 Task: Check the percentage active listings of electric range in the last 1 year.
Action: Mouse moved to (1141, 279)
Screenshot: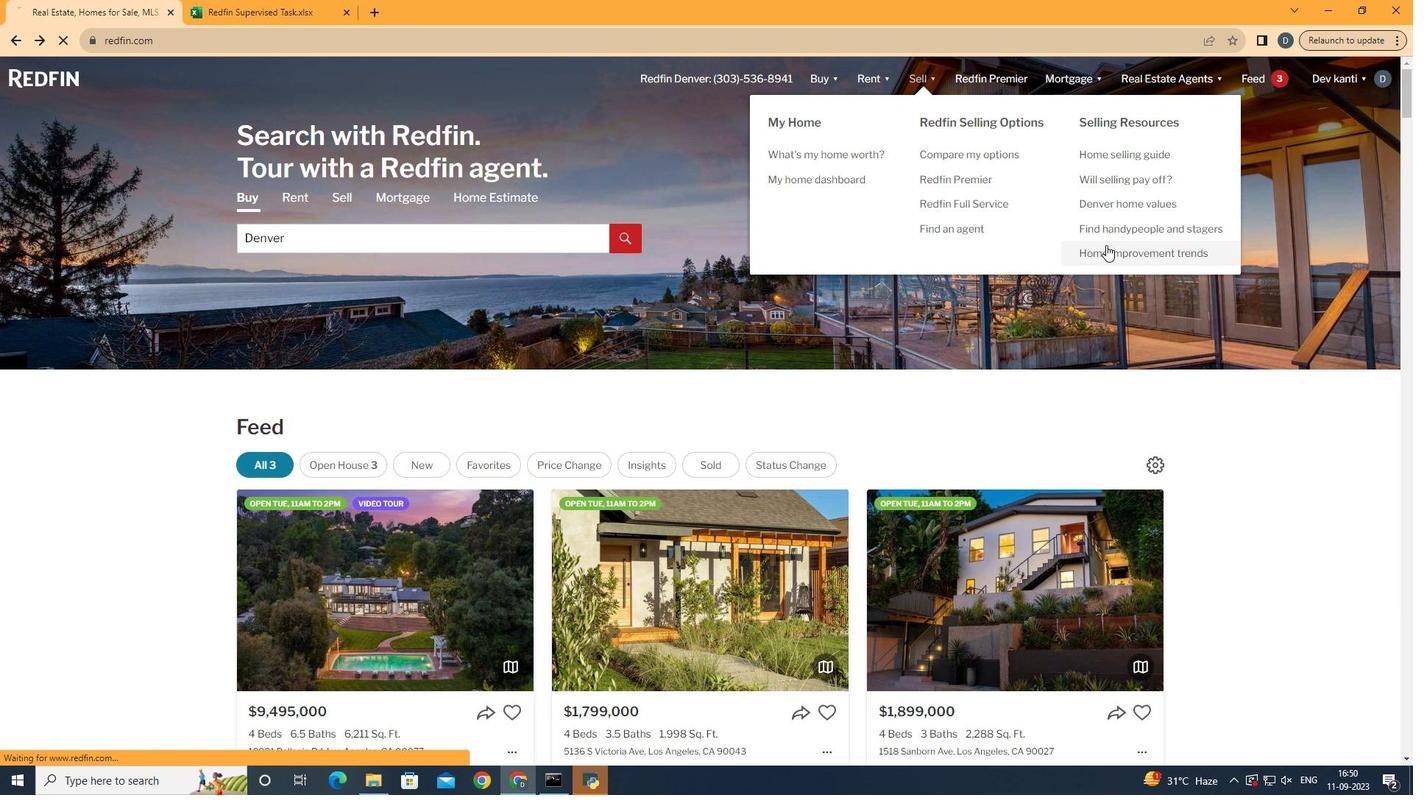 
Action: Mouse pressed left at (1141, 279)
Screenshot: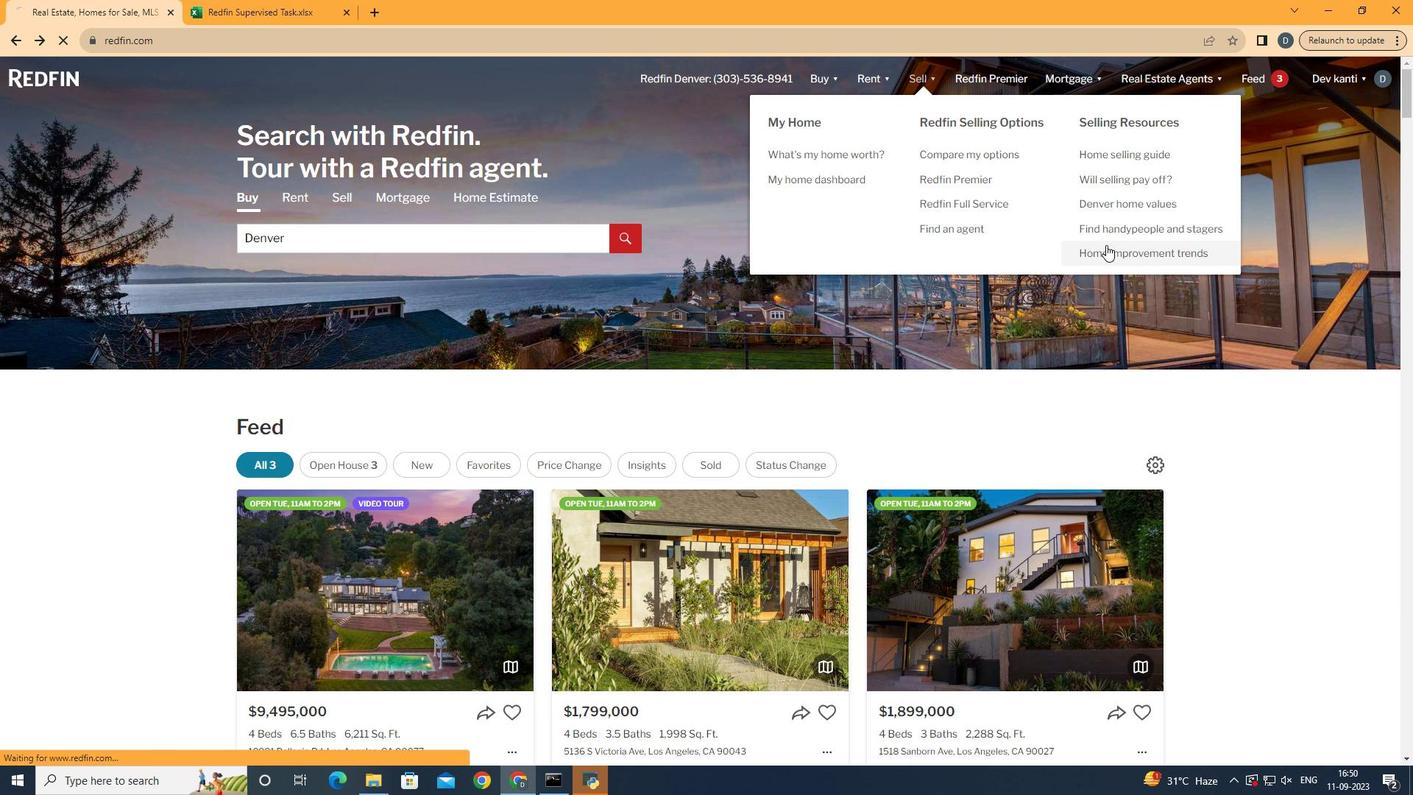 
Action: Mouse moved to (388, 321)
Screenshot: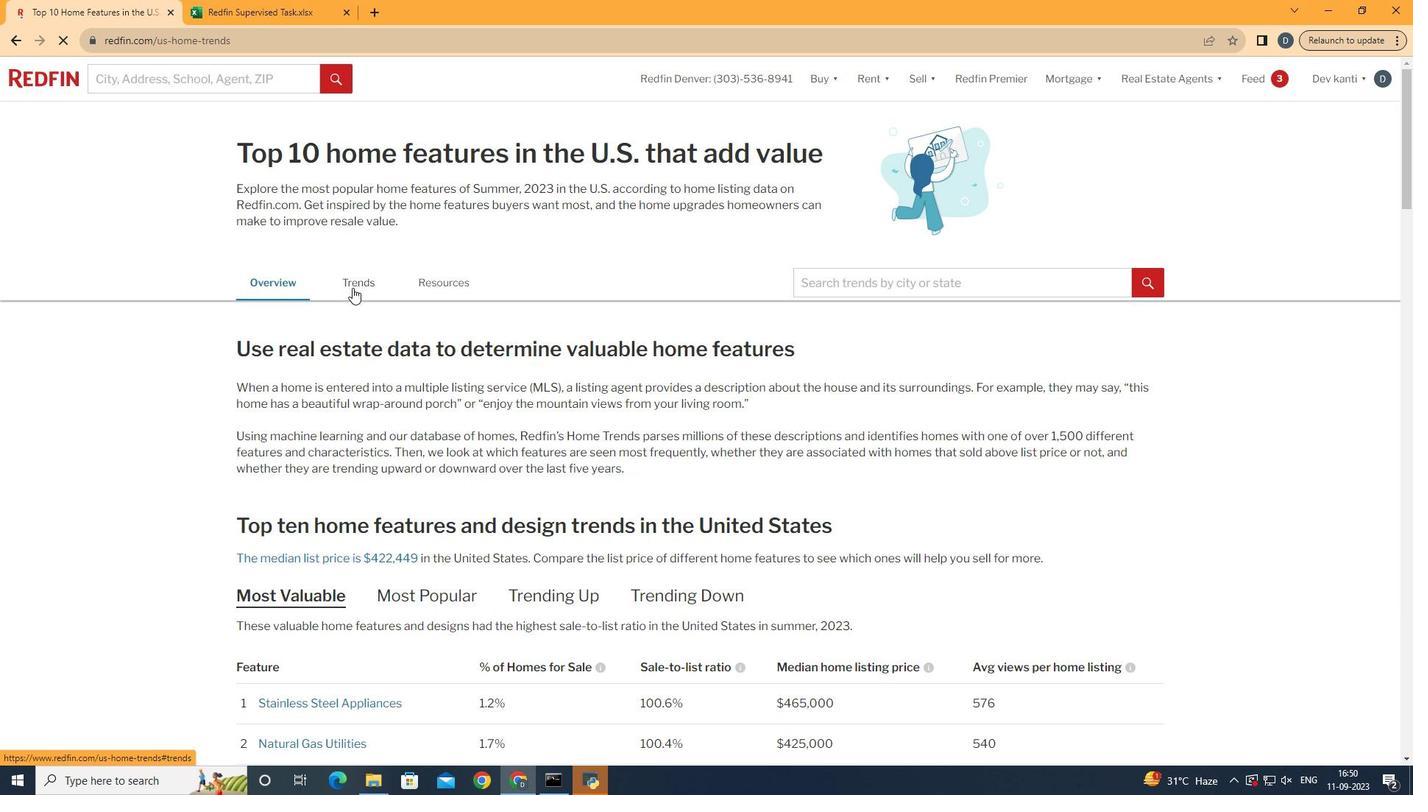 
Action: Mouse pressed left at (388, 321)
Screenshot: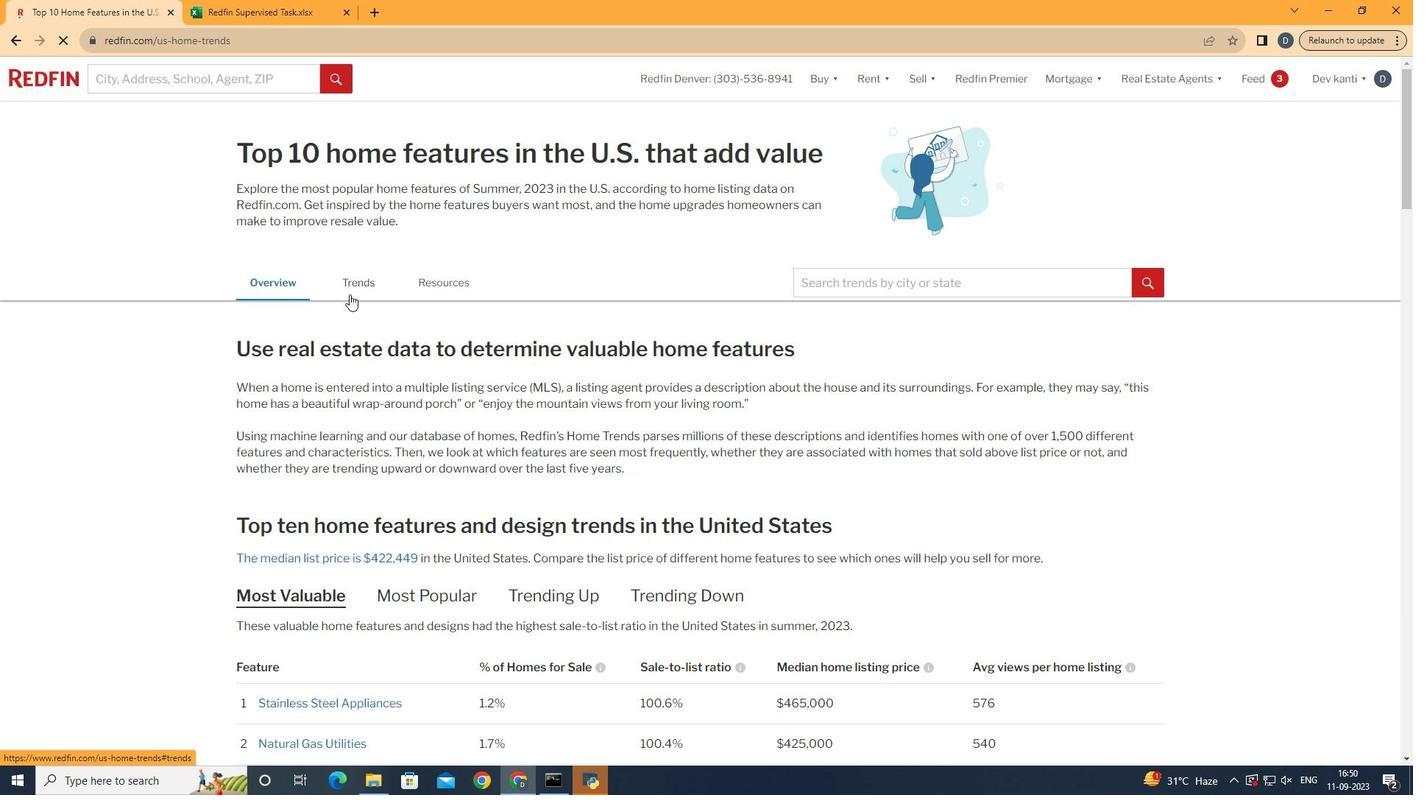 
Action: Mouse moved to (580, 451)
Screenshot: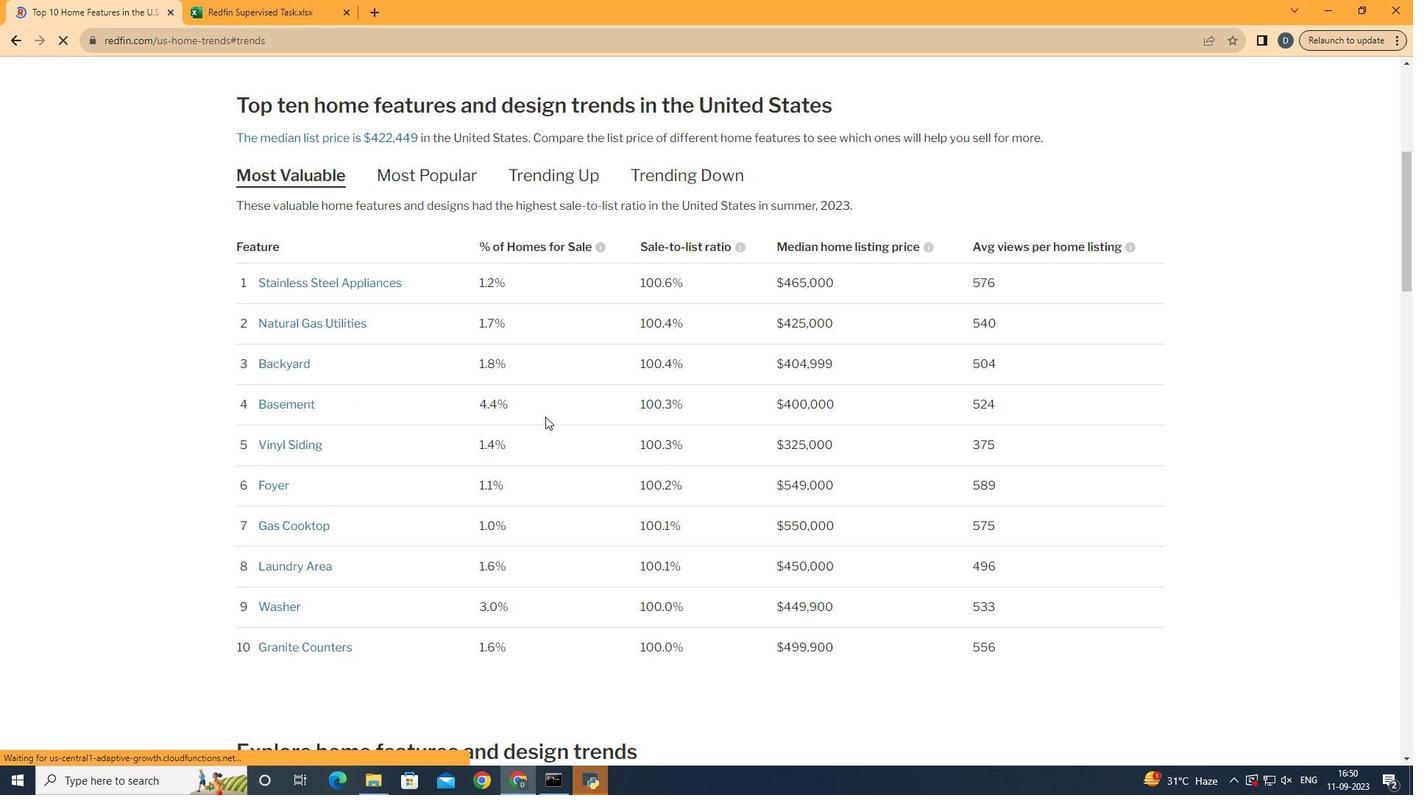 
Action: Mouse scrolled (580, 450) with delta (0, 0)
Screenshot: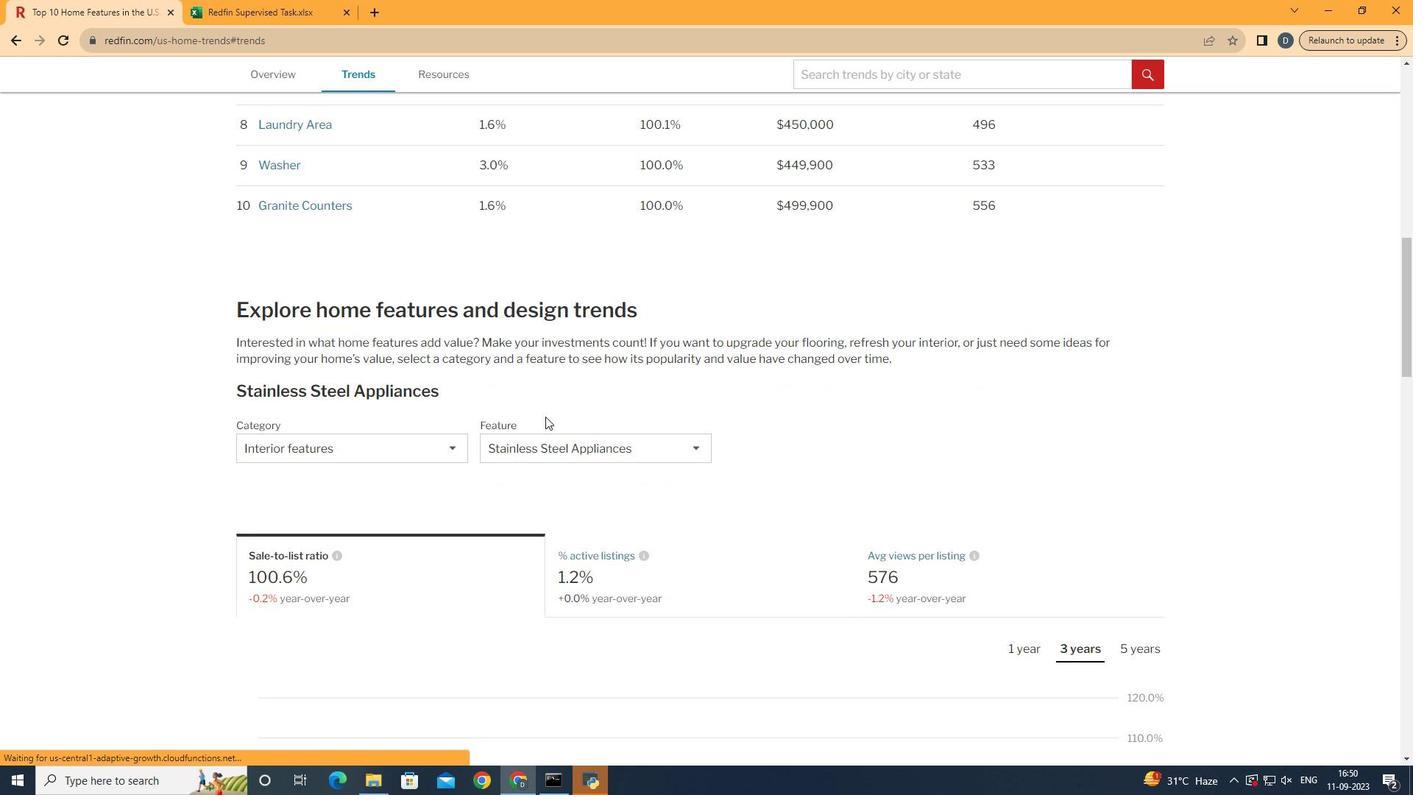 
Action: Mouse scrolled (580, 450) with delta (0, 0)
Screenshot: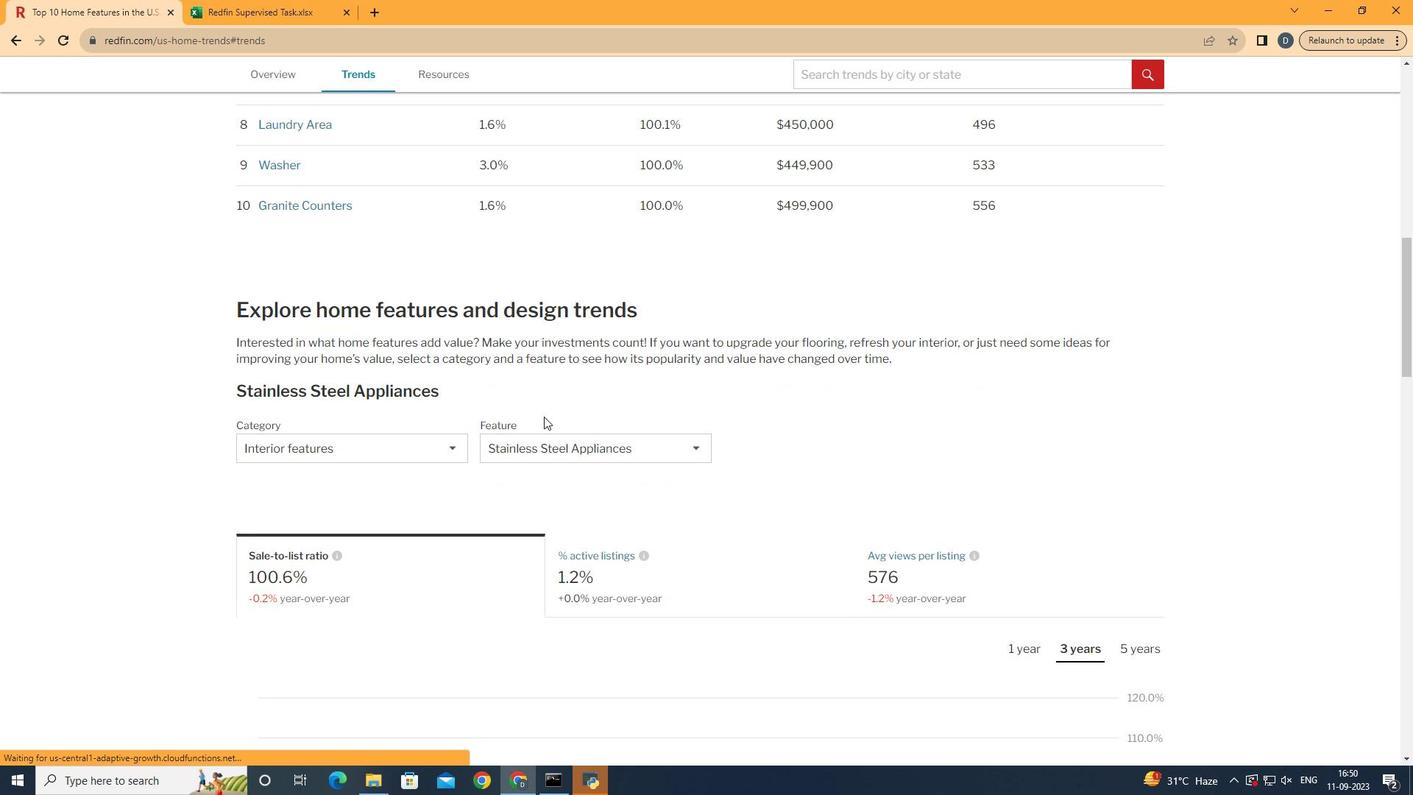 
Action: Mouse scrolled (580, 450) with delta (0, 0)
Screenshot: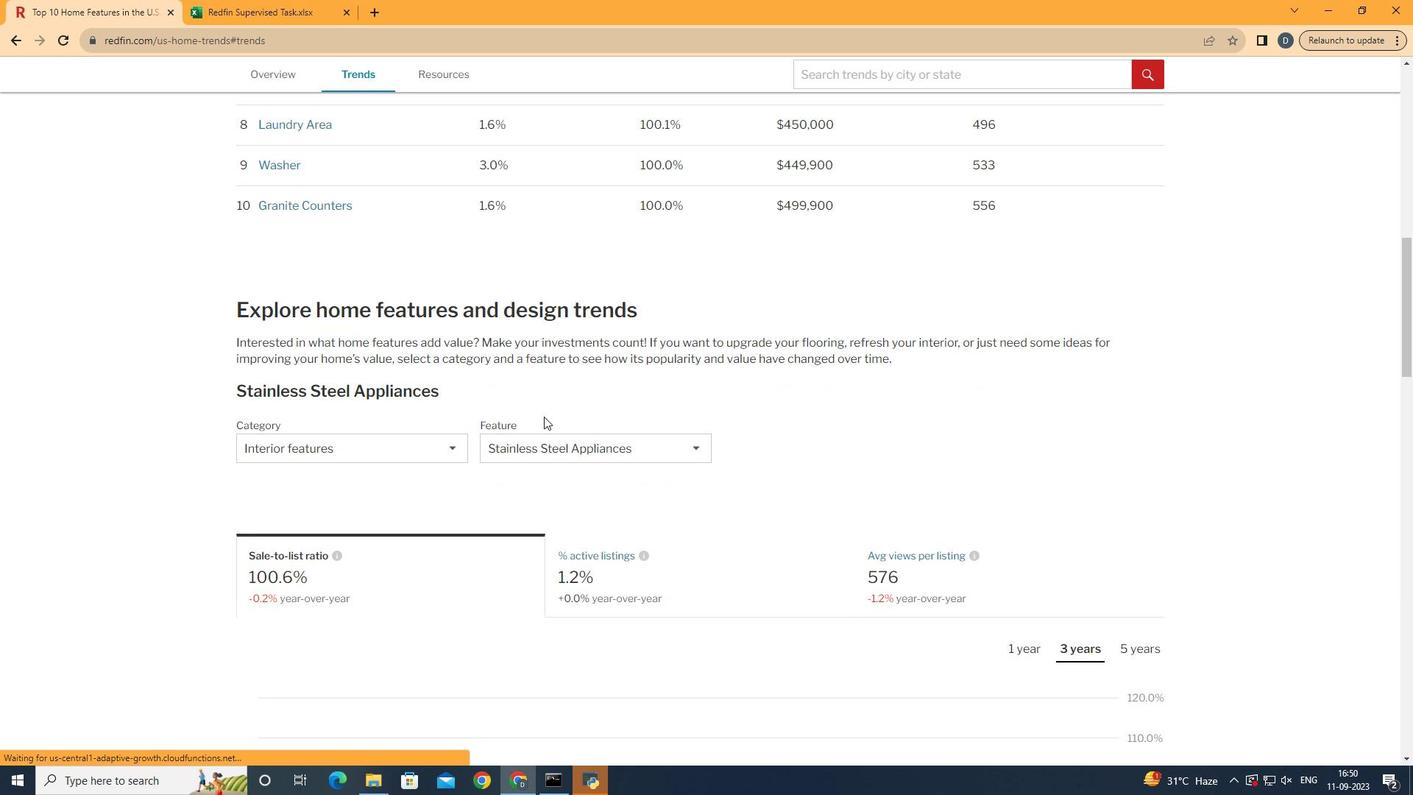 
Action: Mouse scrolled (580, 450) with delta (0, 0)
Screenshot: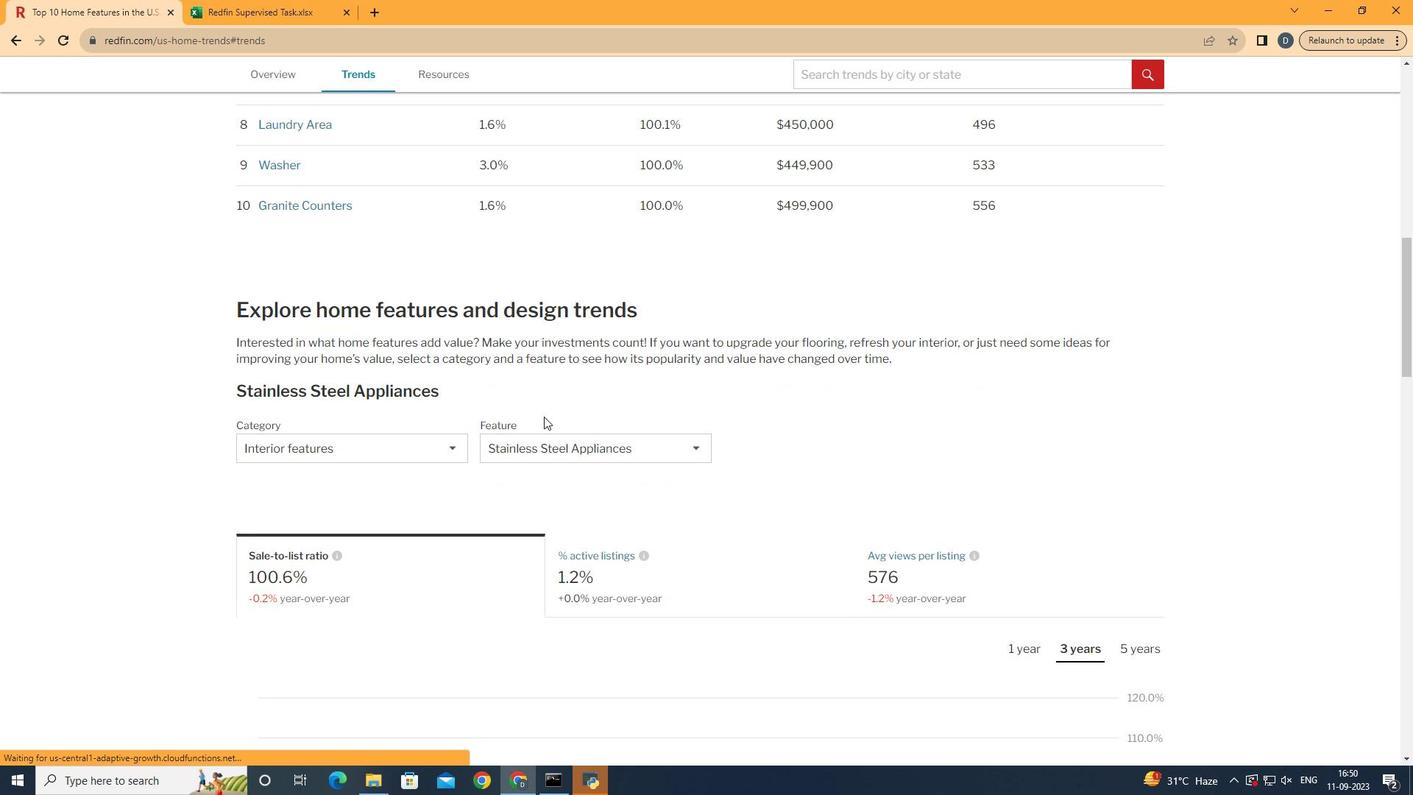
Action: Mouse scrolled (580, 450) with delta (0, 0)
Screenshot: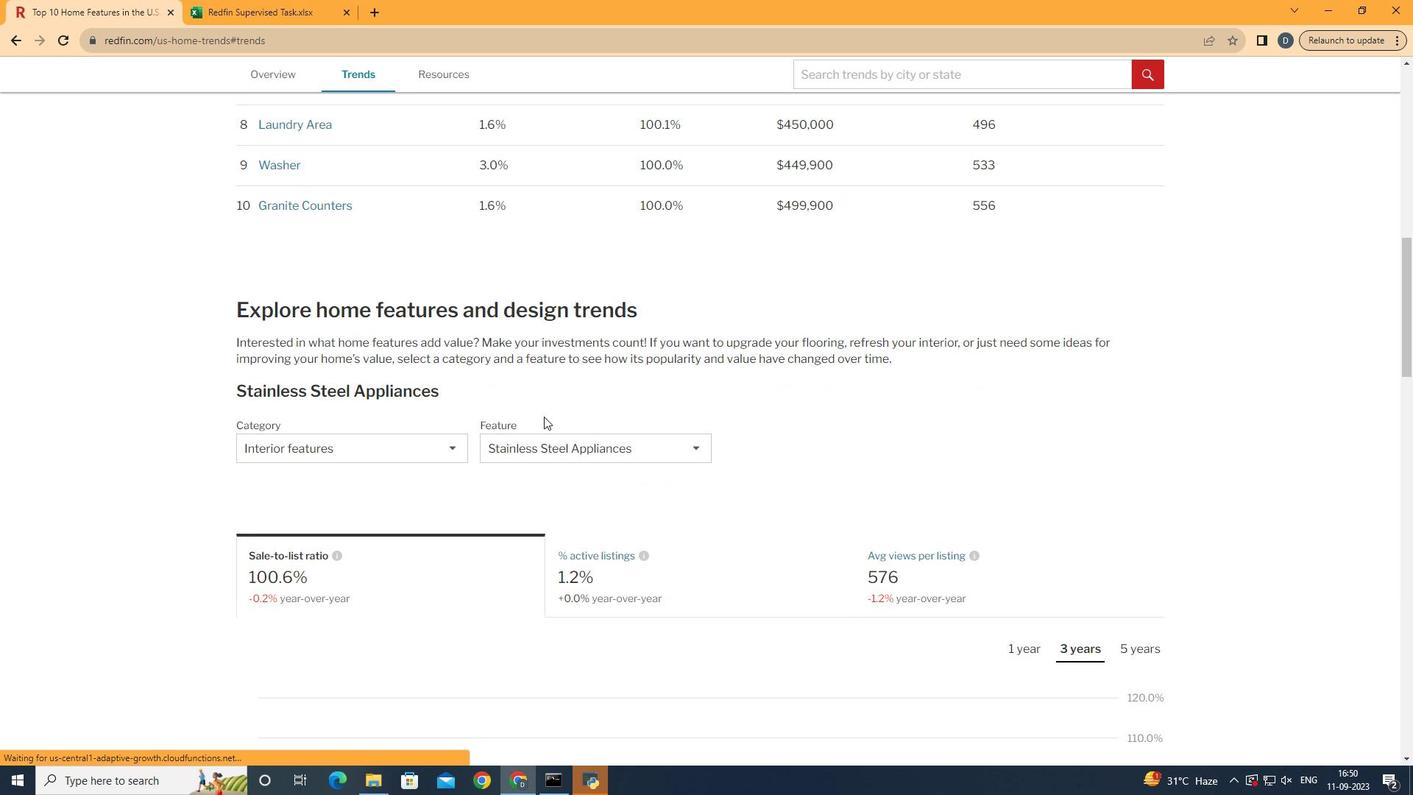 
Action: Mouse scrolled (580, 450) with delta (0, 0)
Screenshot: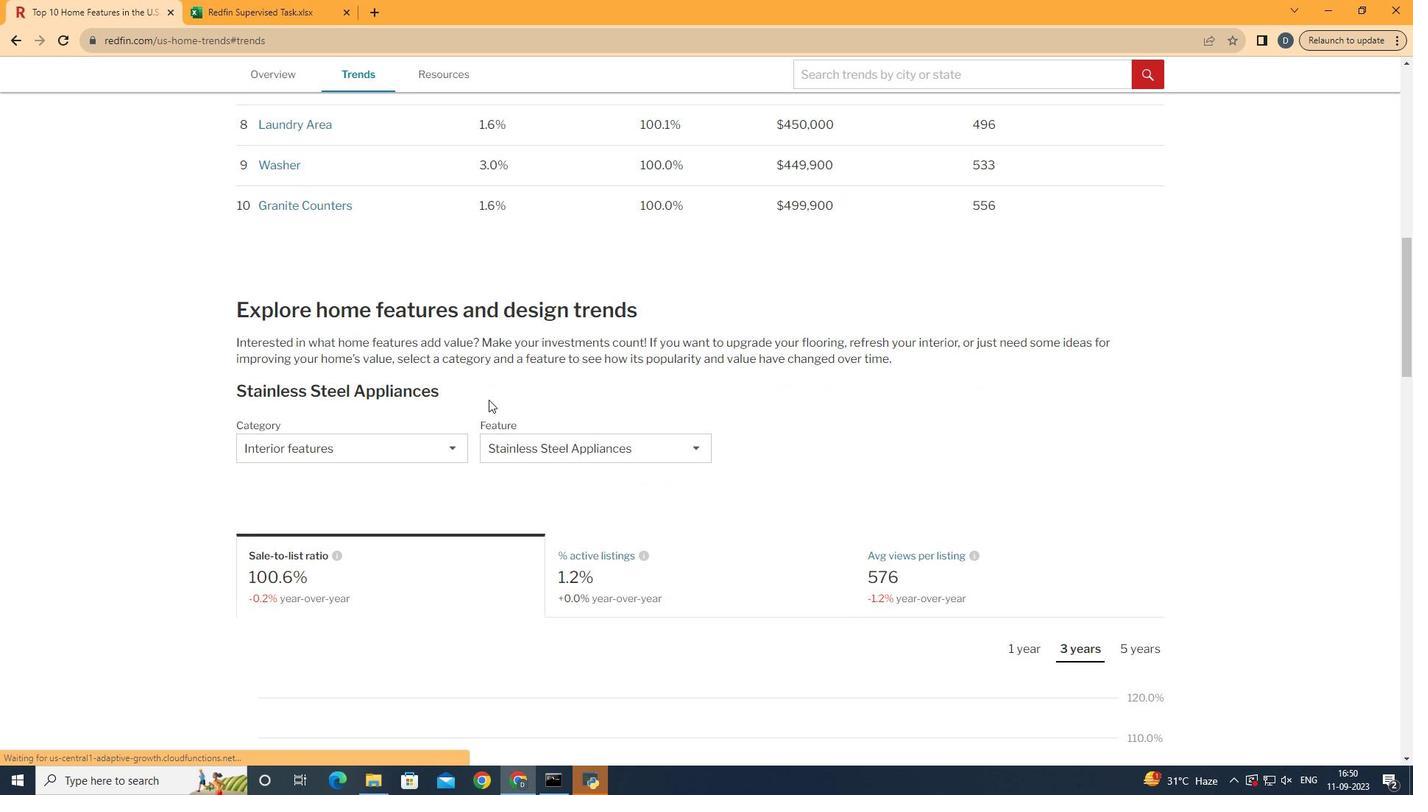 
Action: Mouse moved to (414, 474)
Screenshot: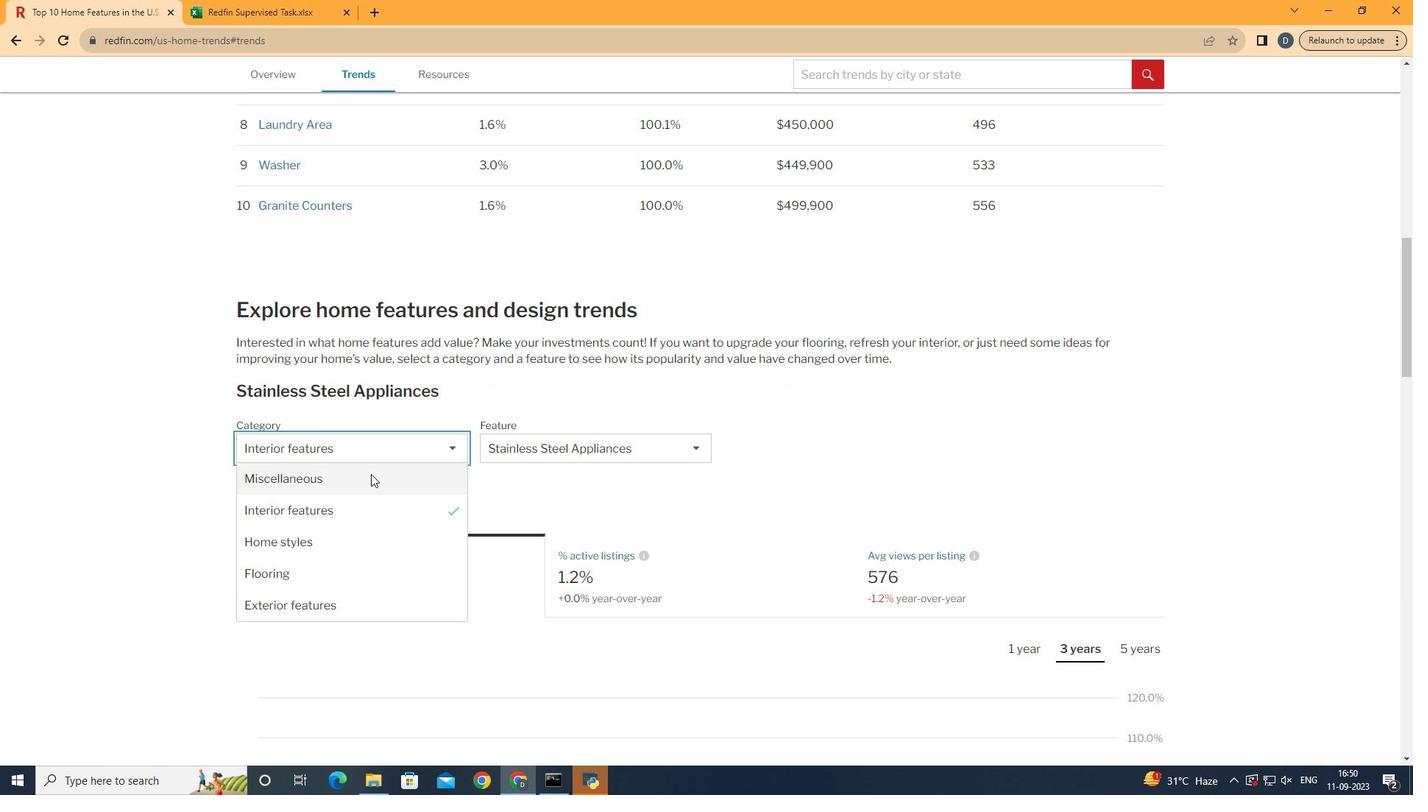 
Action: Mouse pressed left at (414, 474)
Screenshot: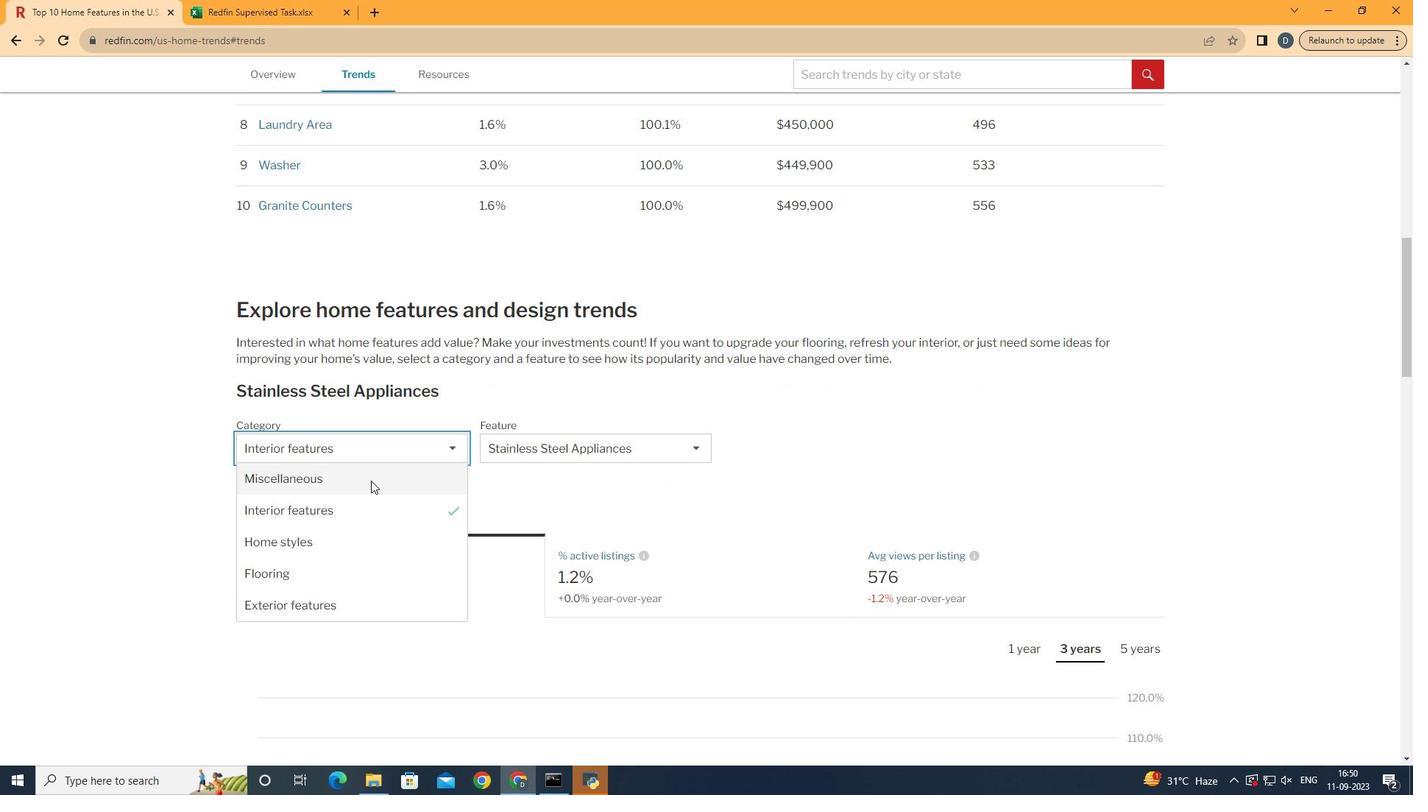 
Action: Mouse moved to (405, 544)
Screenshot: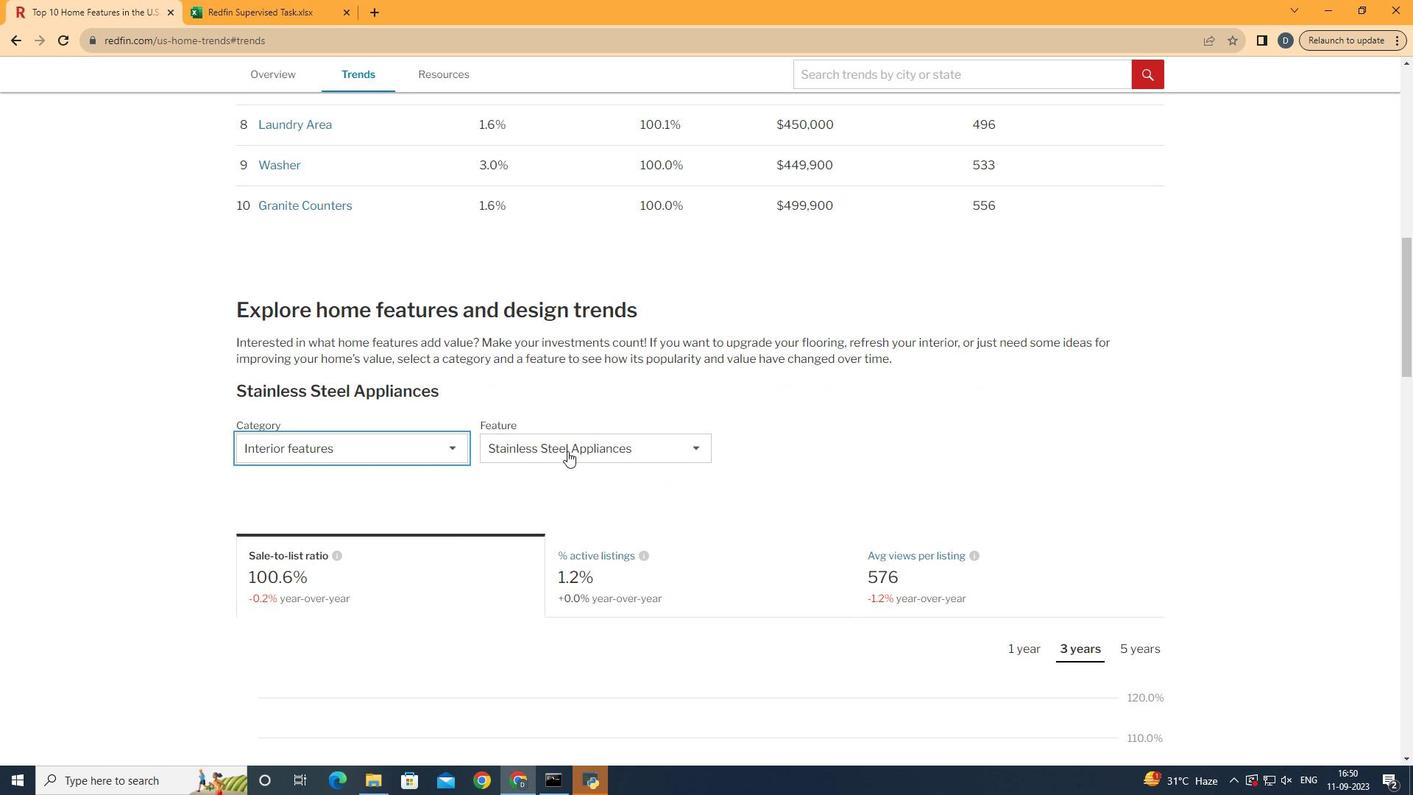 
Action: Mouse pressed left at (405, 544)
Screenshot: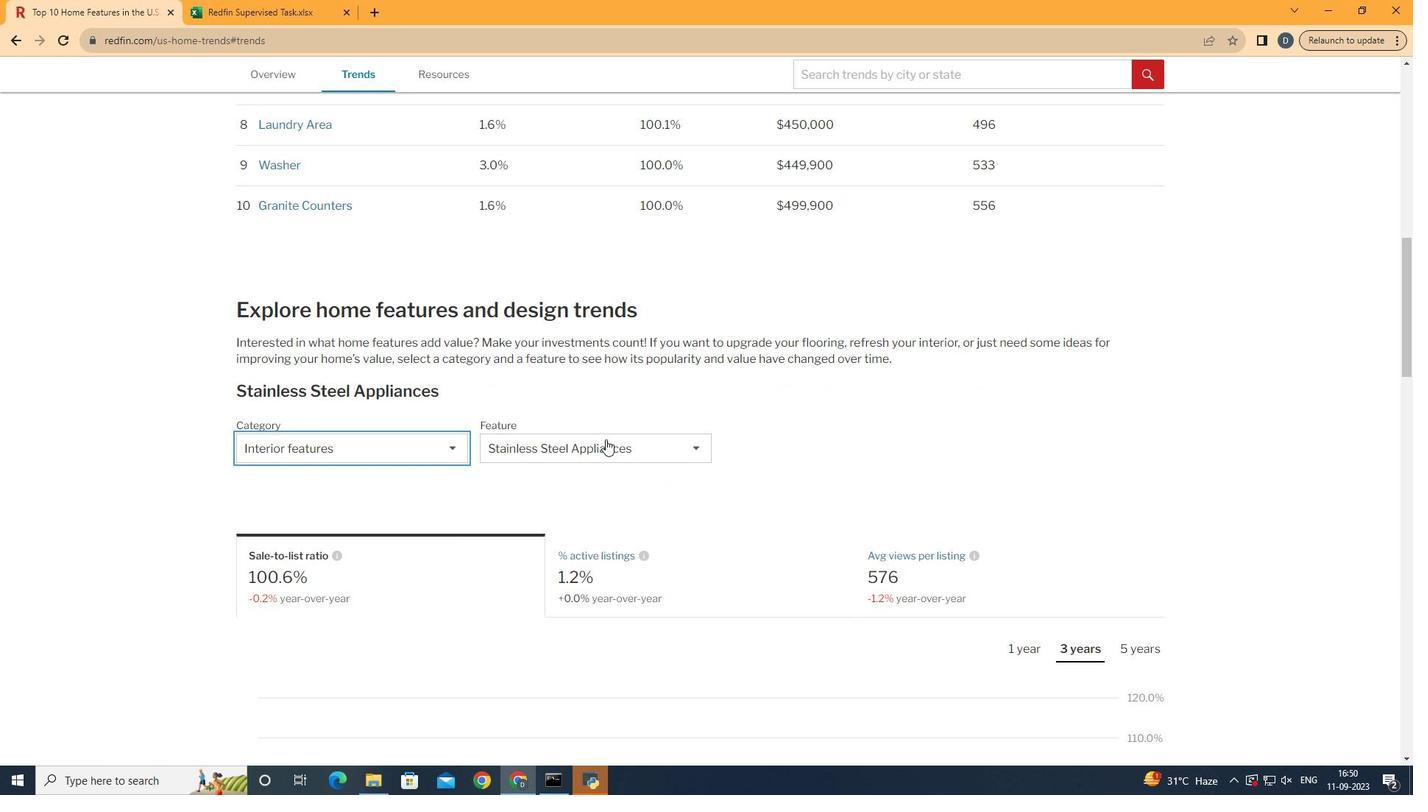 
Action: Mouse moved to (640, 474)
Screenshot: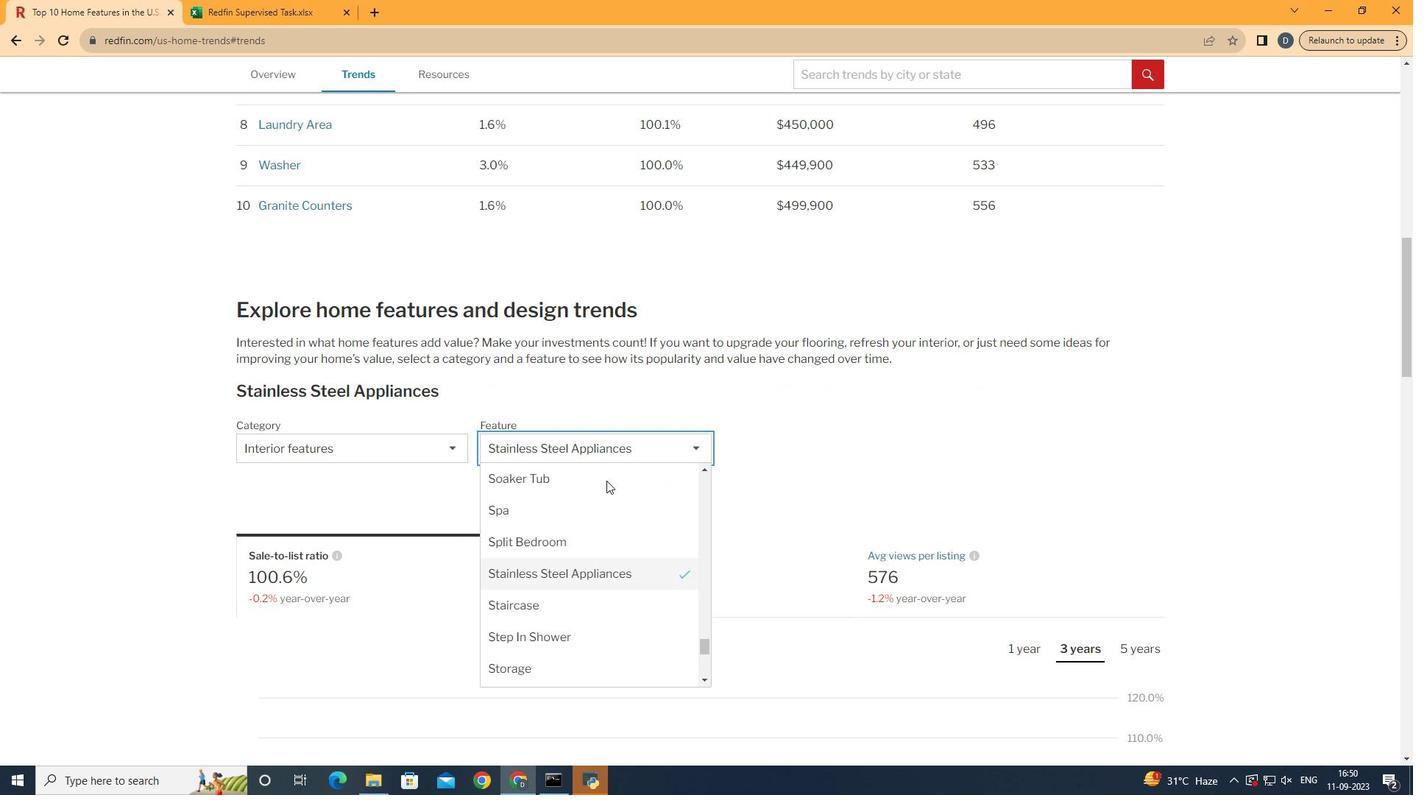 
Action: Mouse pressed left at (640, 474)
Screenshot: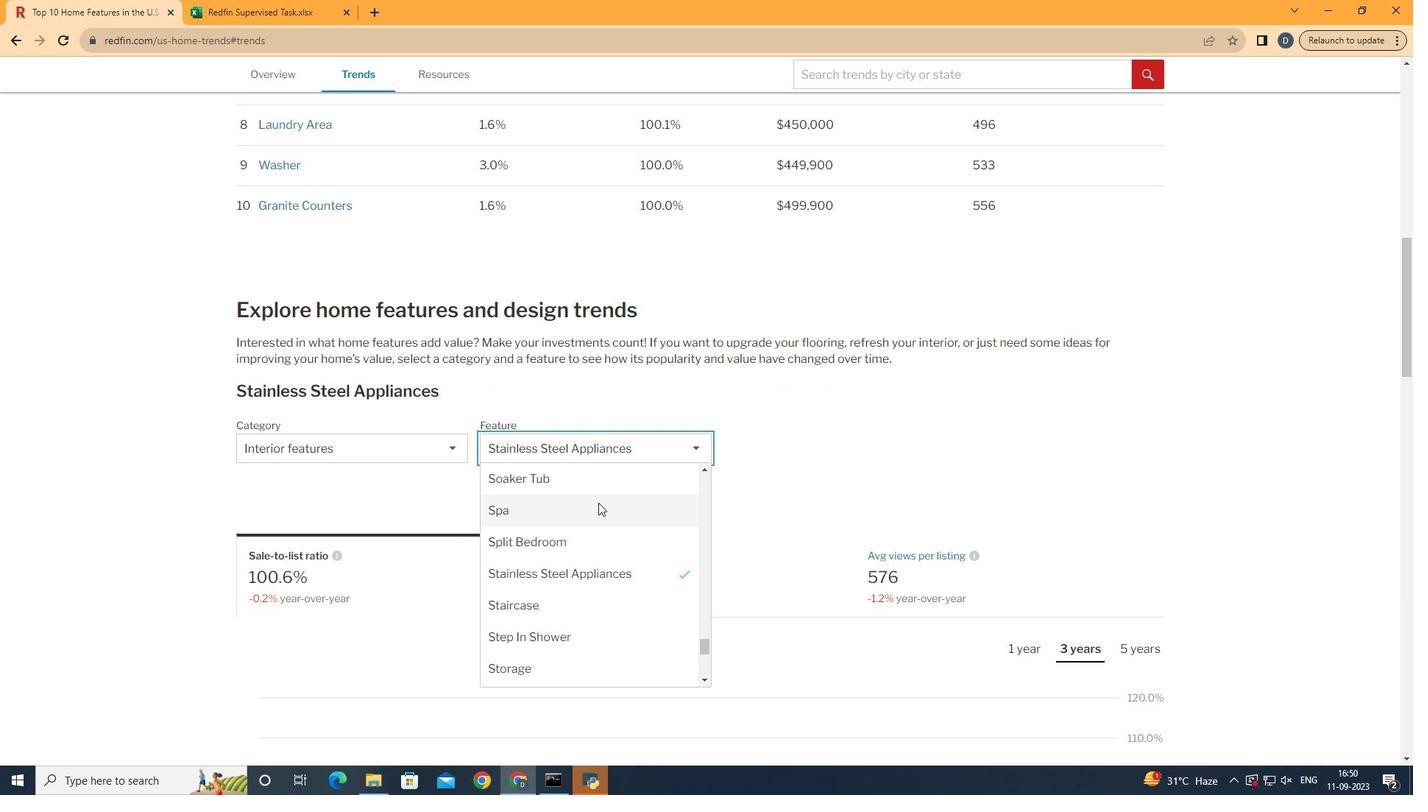 
Action: Mouse moved to (632, 571)
Screenshot: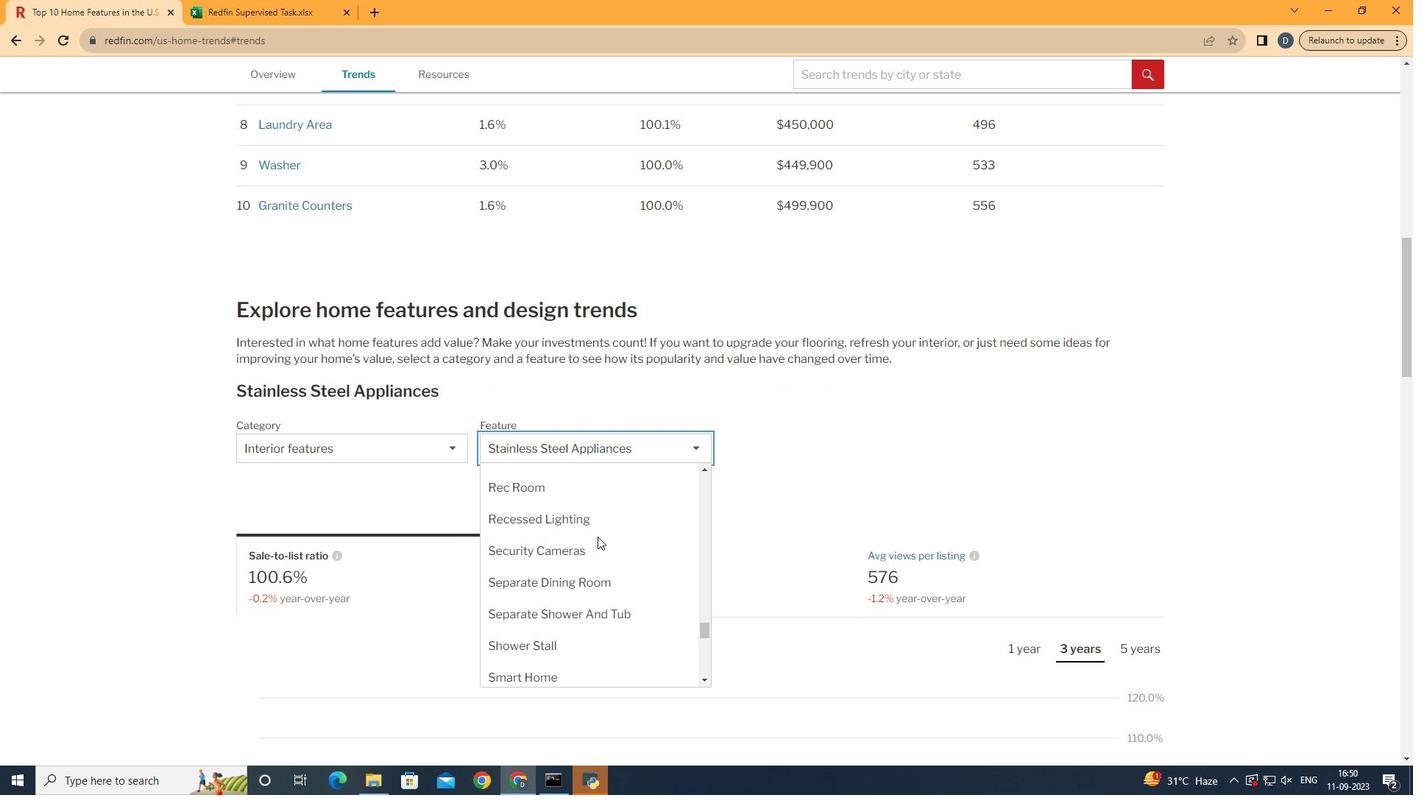 
Action: Mouse scrolled (632, 572) with delta (0, 0)
Screenshot: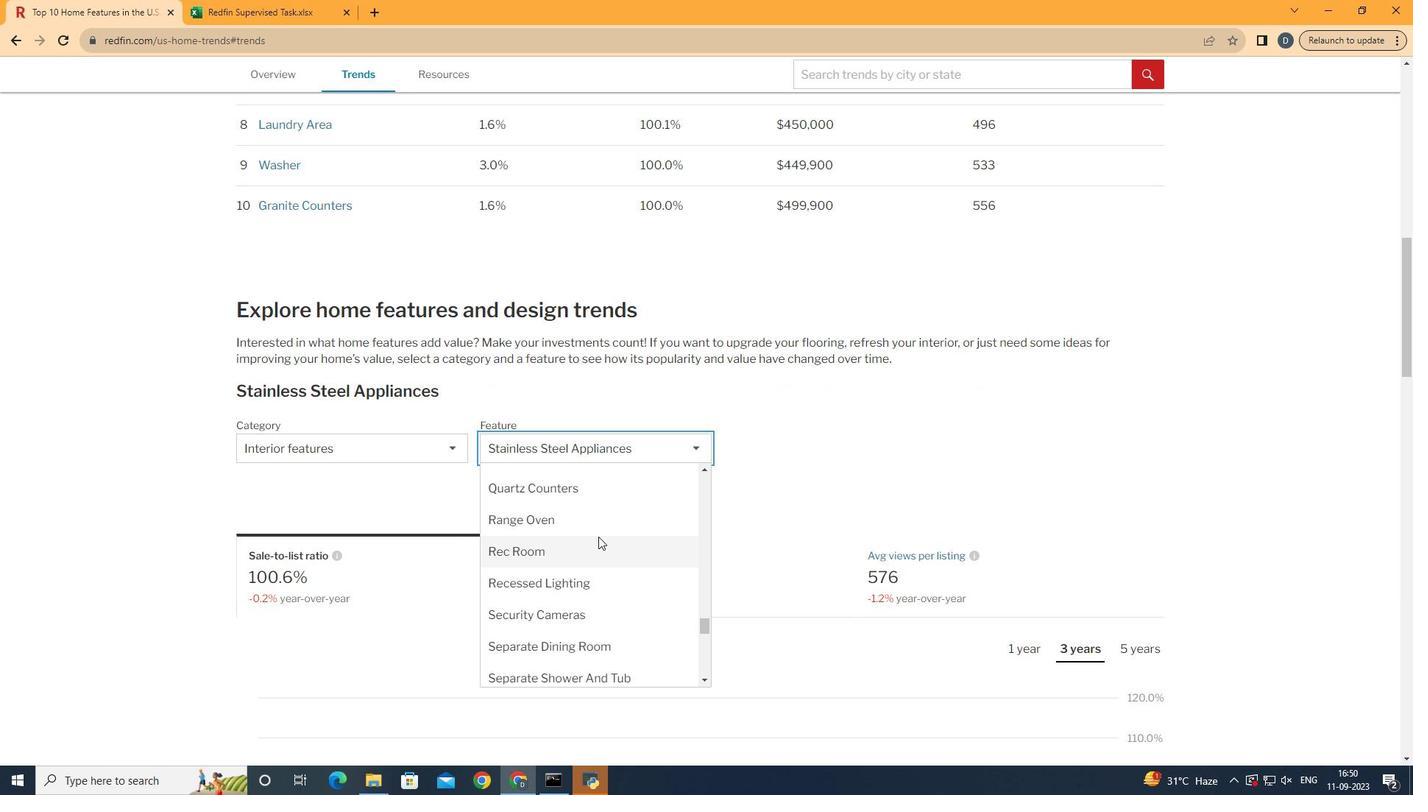 
Action: Mouse scrolled (632, 572) with delta (0, 0)
Screenshot: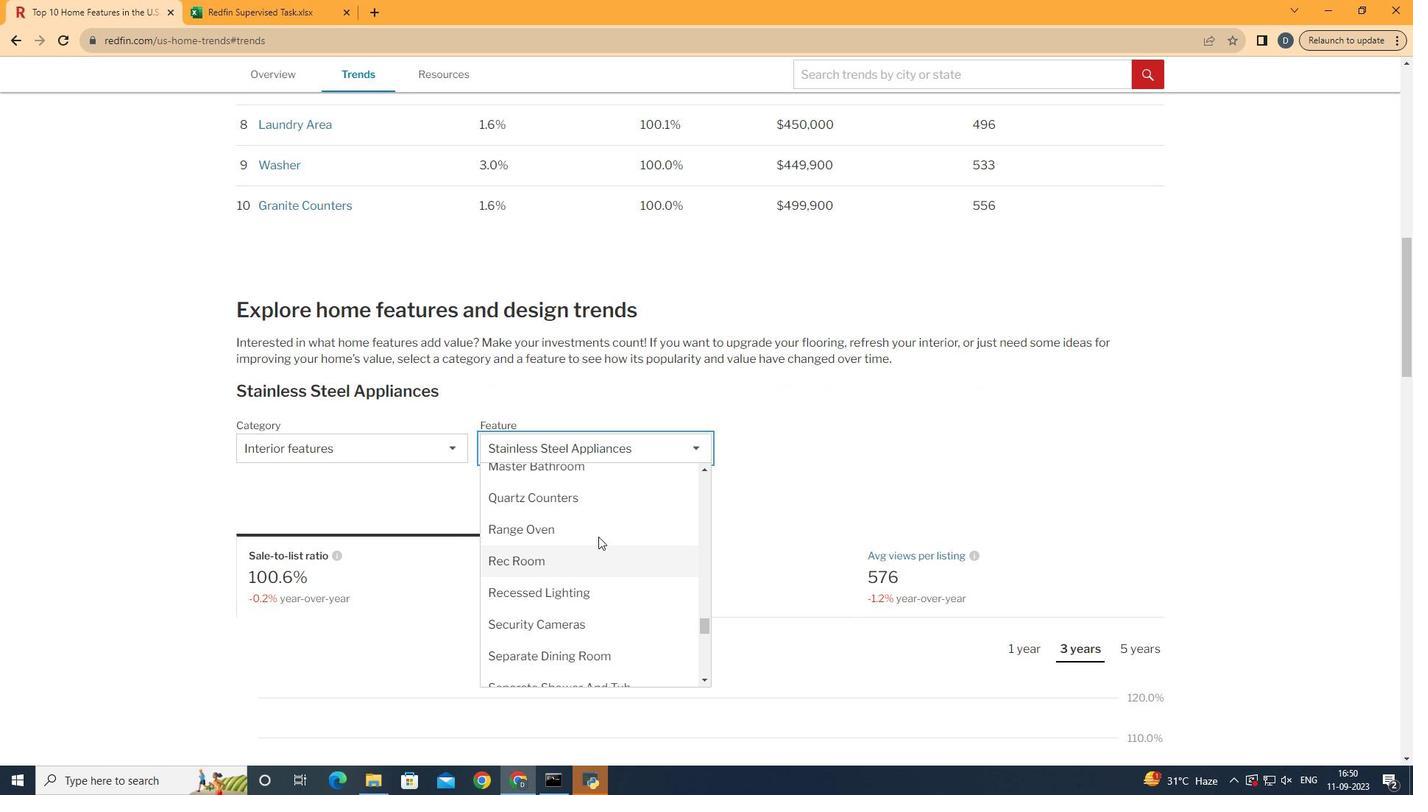 
Action: Mouse scrolled (632, 572) with delta (0, 0)
Screenshot: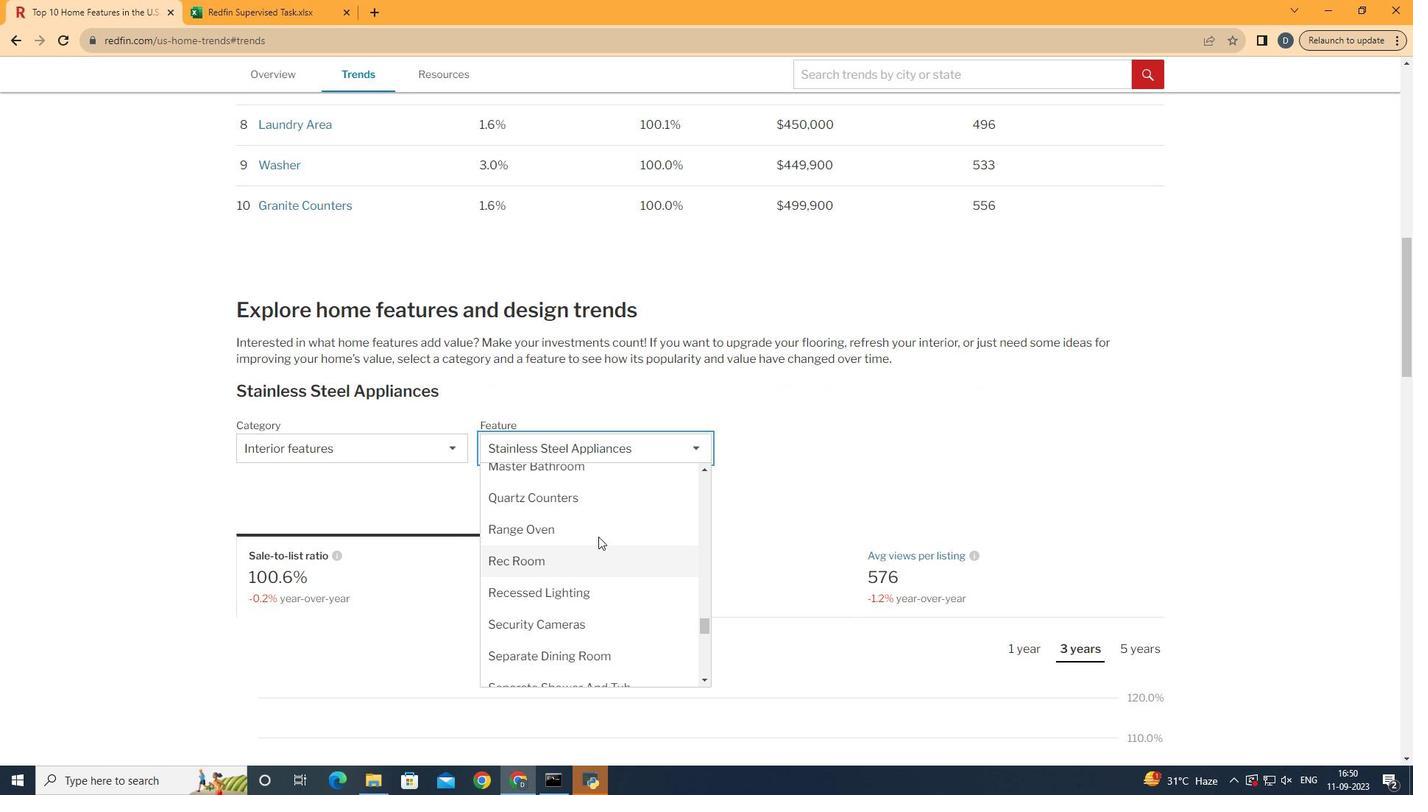 
Action: Mouse scrolled (632, 572) with delta (0, 0)
Screenshot: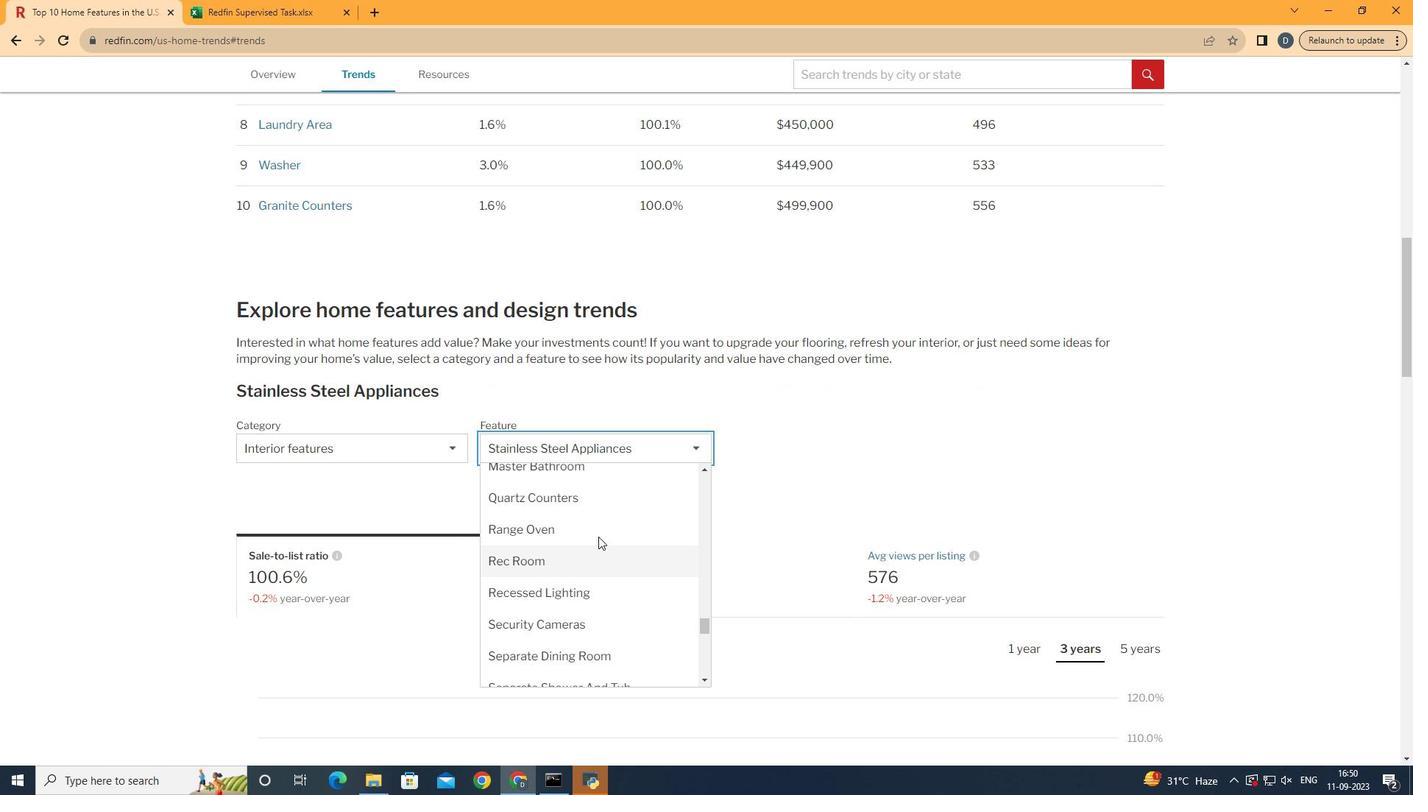 
Action: Mouse moved to (633, 571)
Screenshot: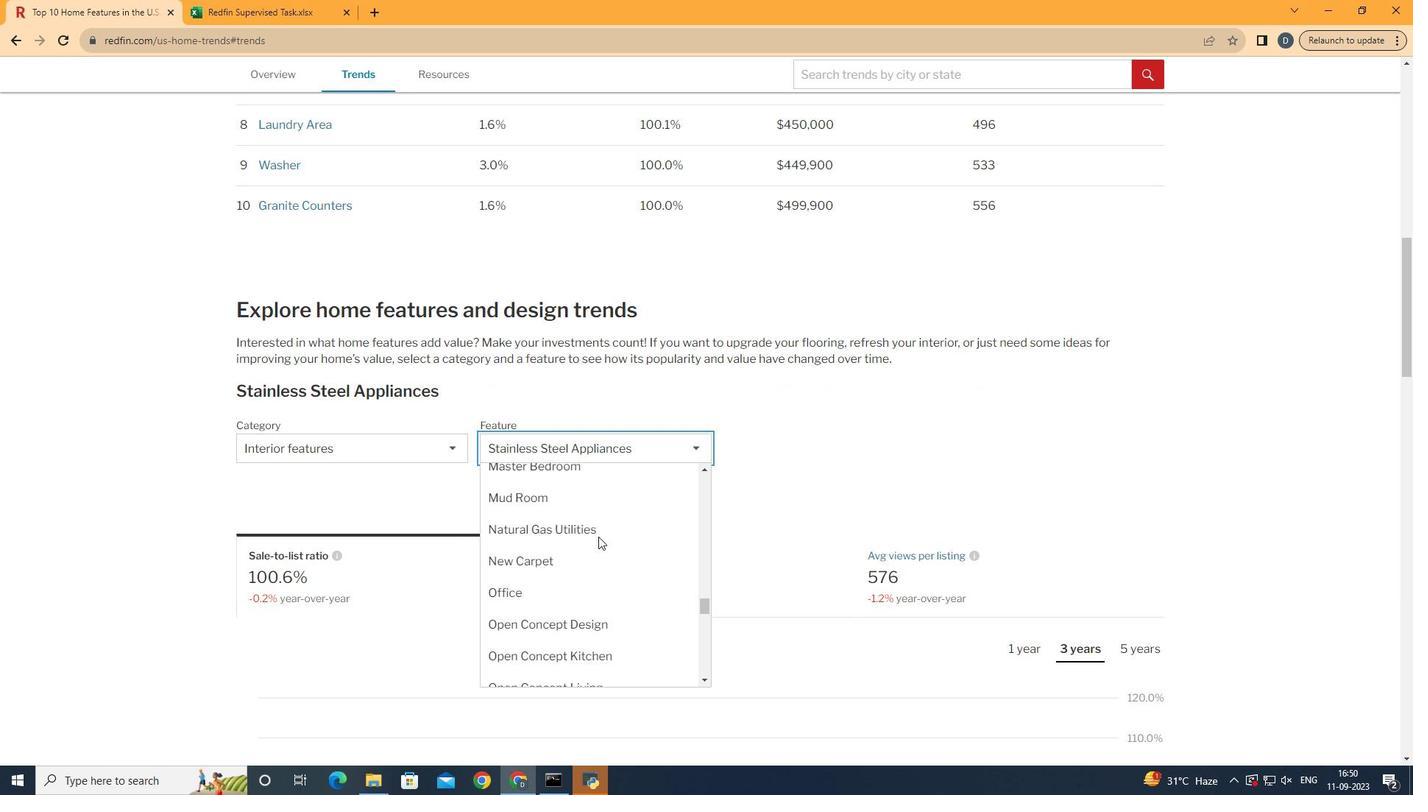 
Action: Mouse scrolled (633, 572) with delta (0, 0)
Screenshot: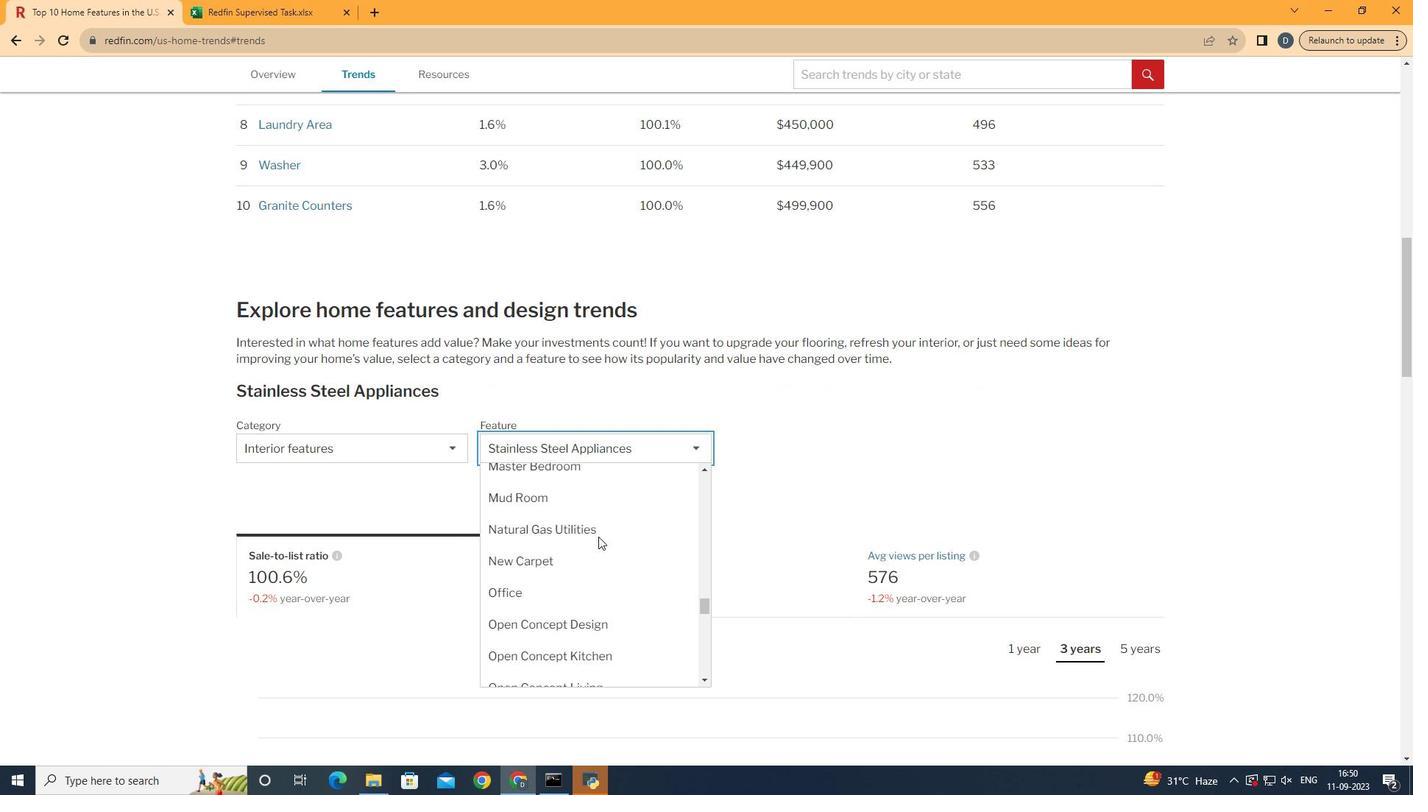 
Action: Mouse scrolled (633, 572) with delta (0, 0)
Screenshot: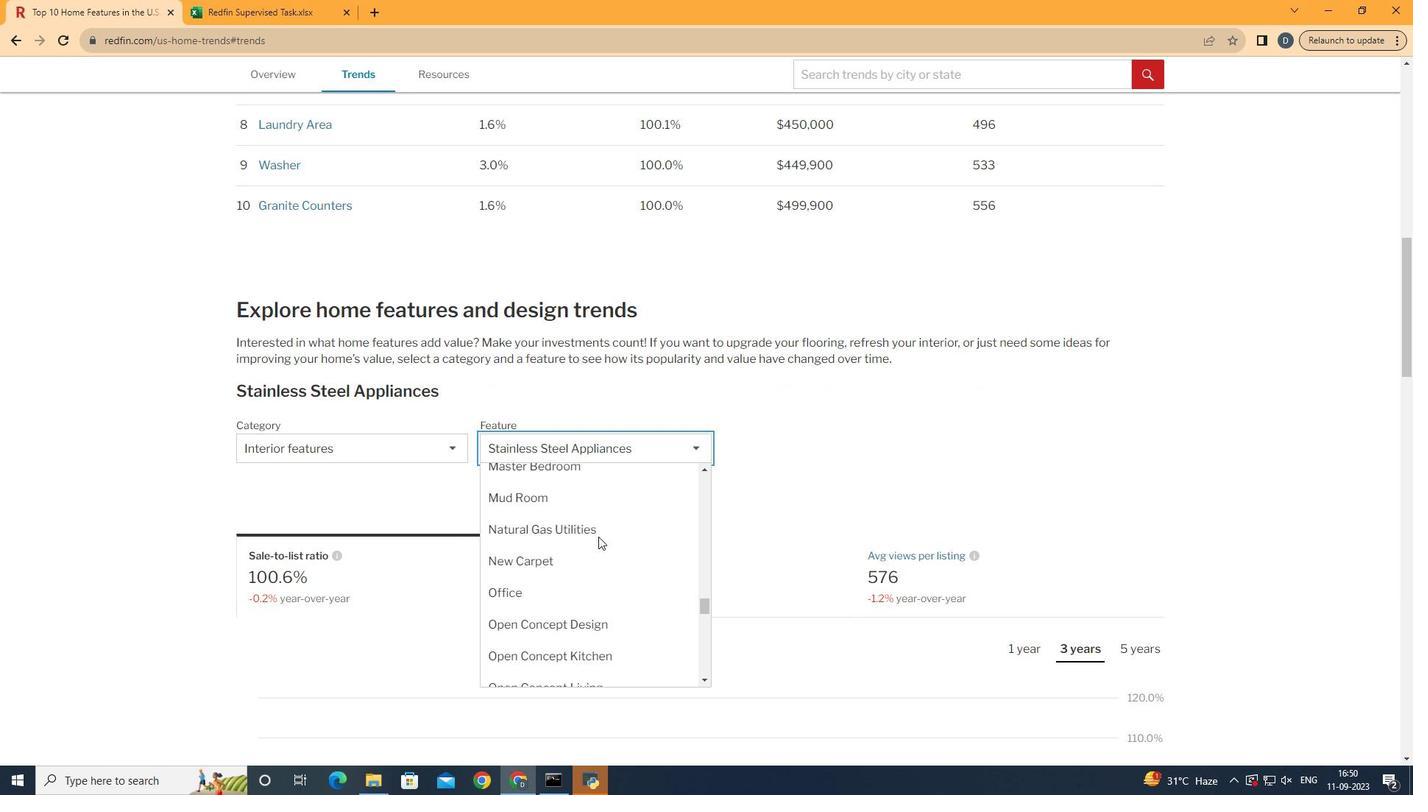 
Action: Mouse scrolled (633, 572) with delta (0, 0)
Screenshot: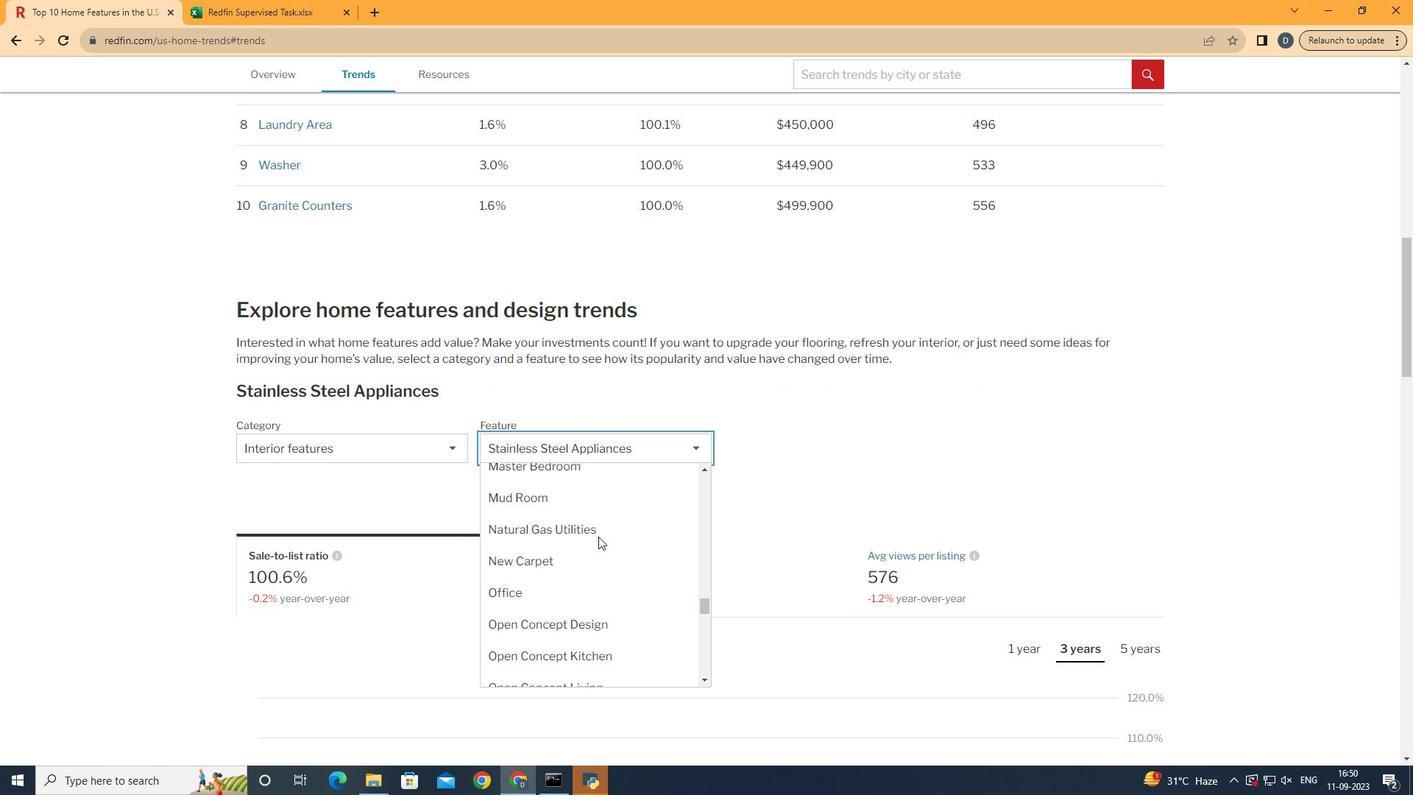 
Action: Mouse scrolled (633, 572) with delta (0, 0)
Screenshot: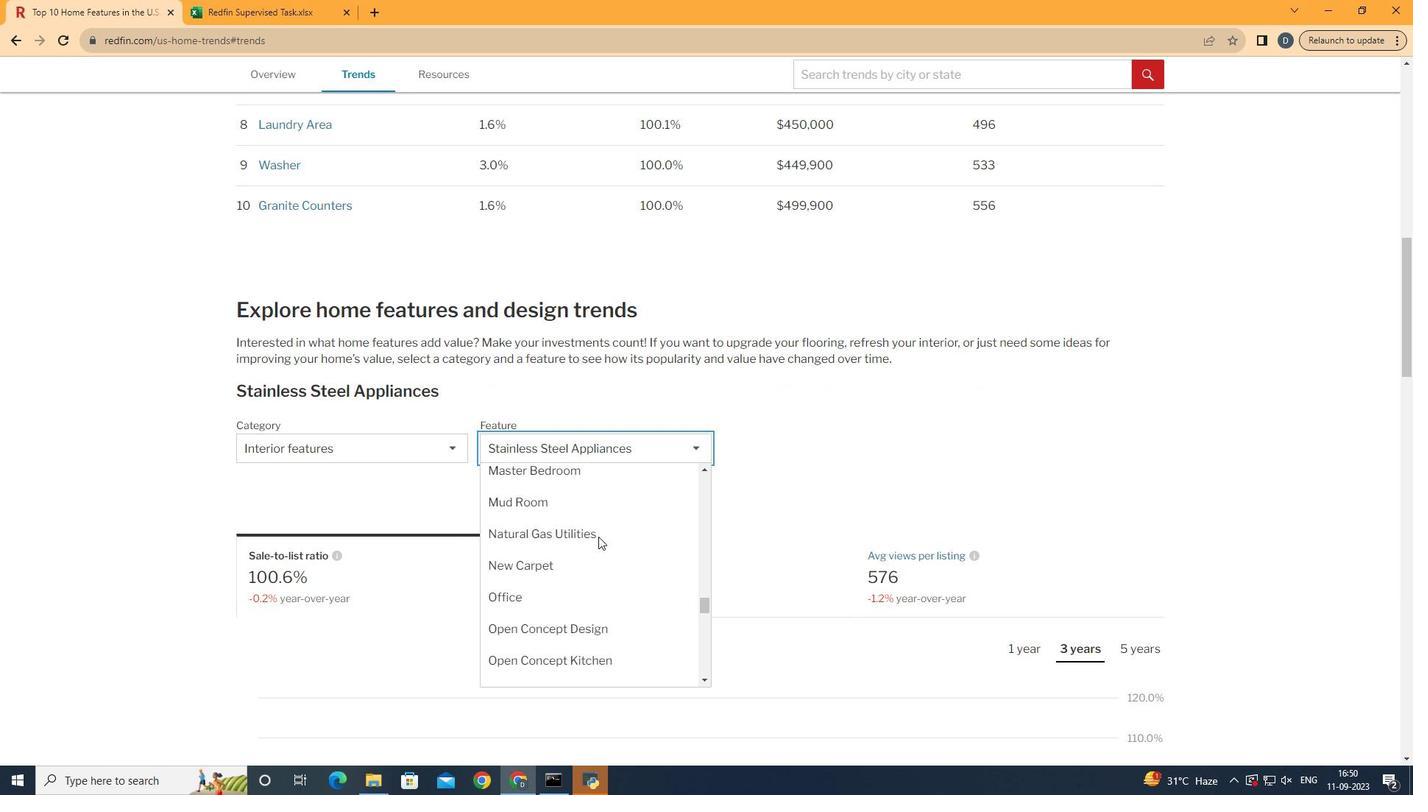
Action: Mouse scrolled (633, 572) with delta (0, 0)
Screenshot: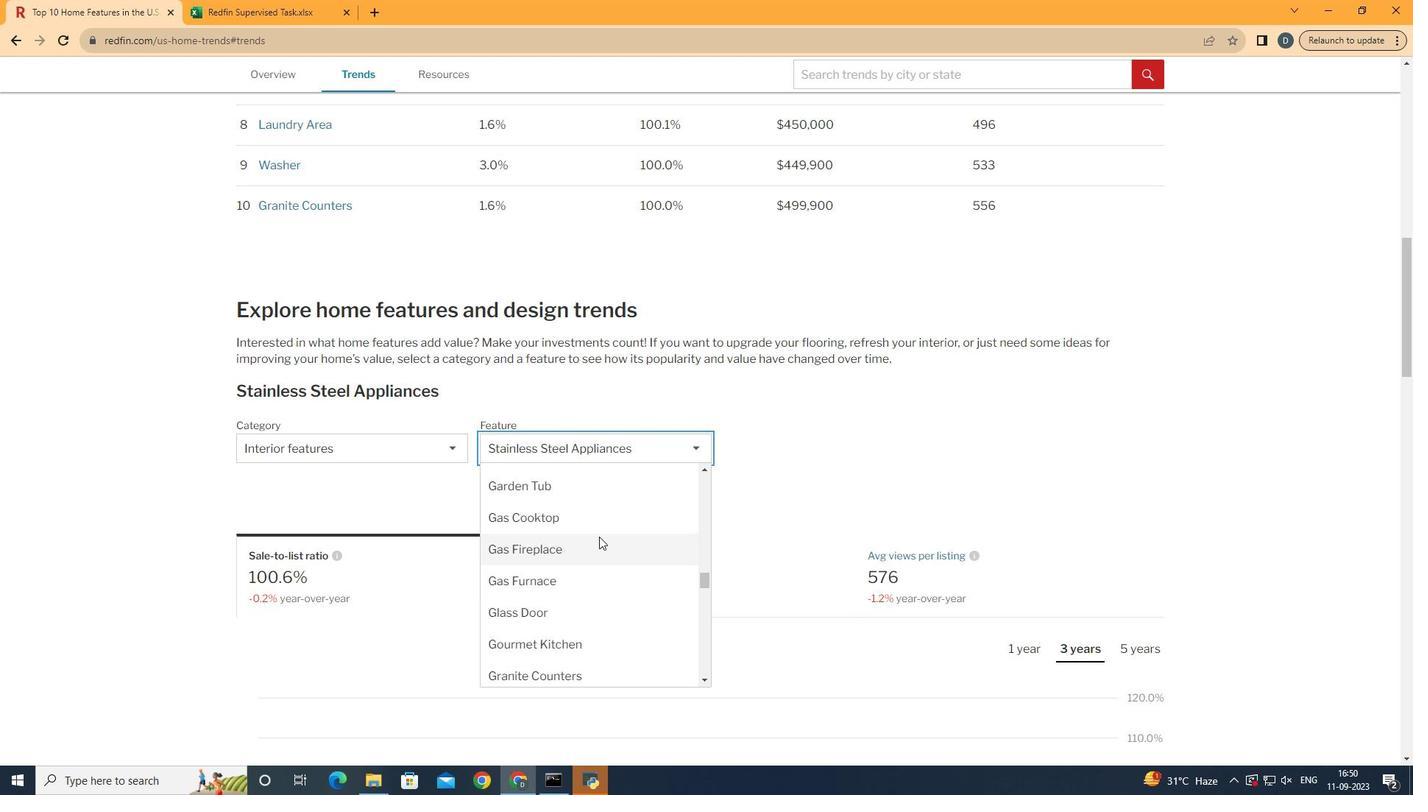 
Action: Mouse scrolled (633, 572) with delta (0, 0)
Screenshot: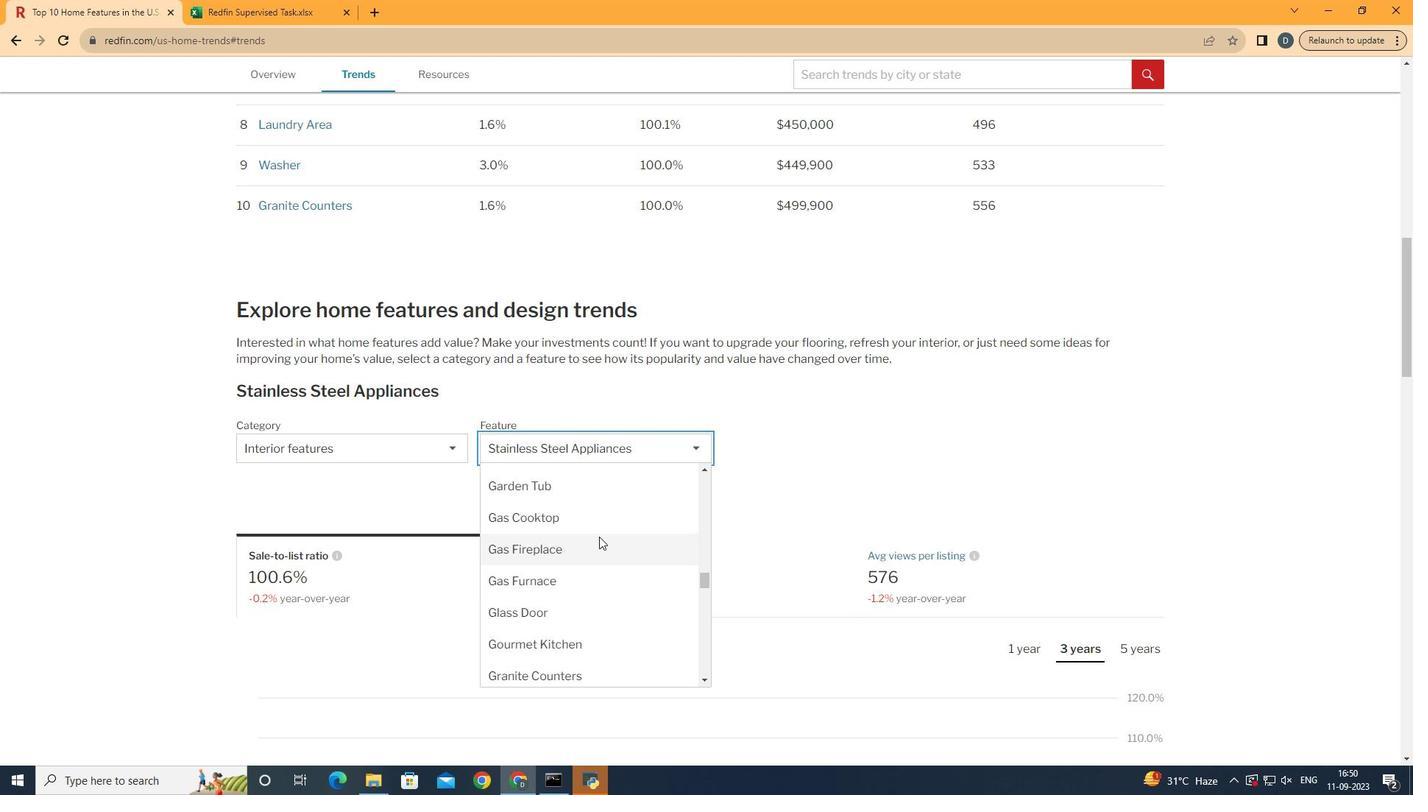 
Action: Mouse scrolled (633, 572) with delta (0, 0)
Screenshot: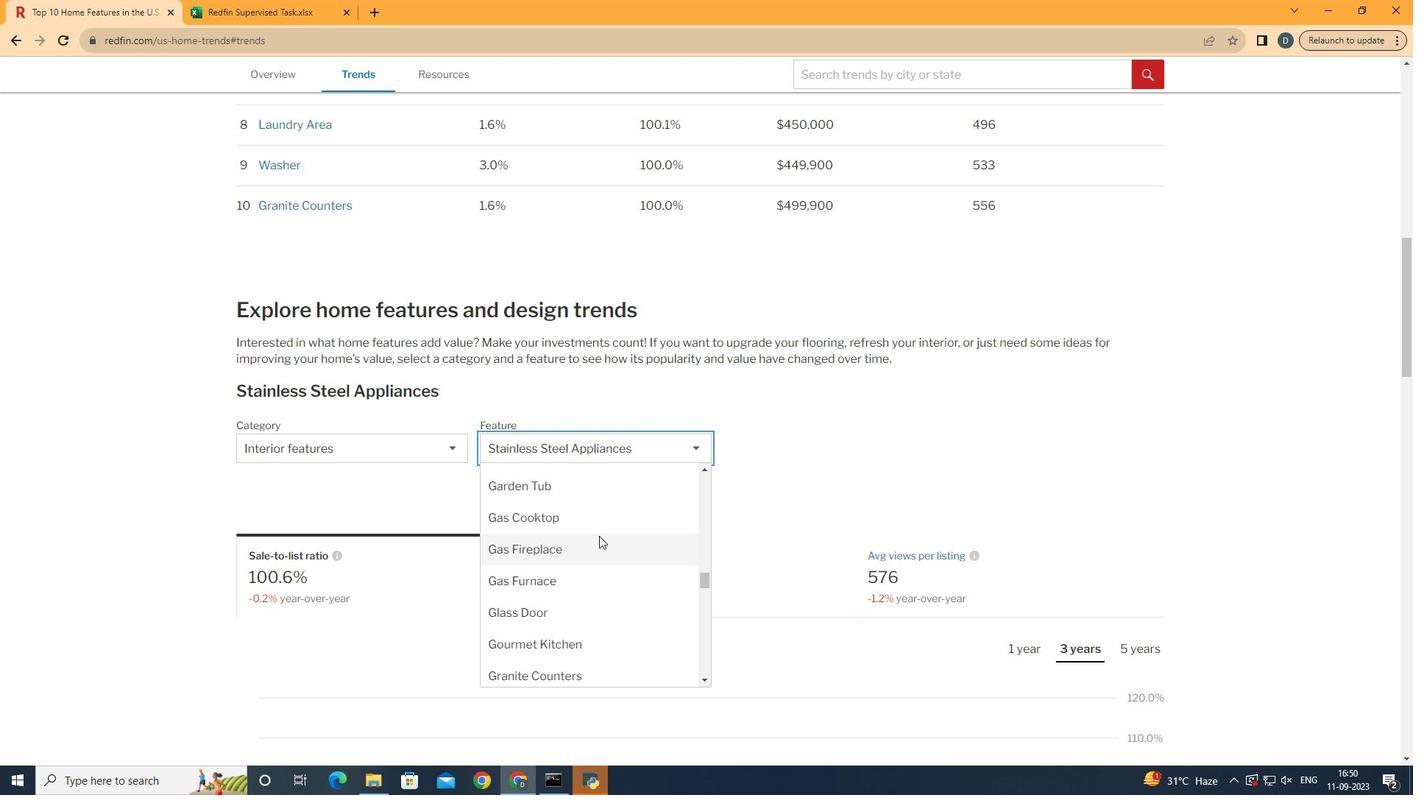 
Action: Mouse scrolled (633, 572) with delta (0, 0)
Screenshot: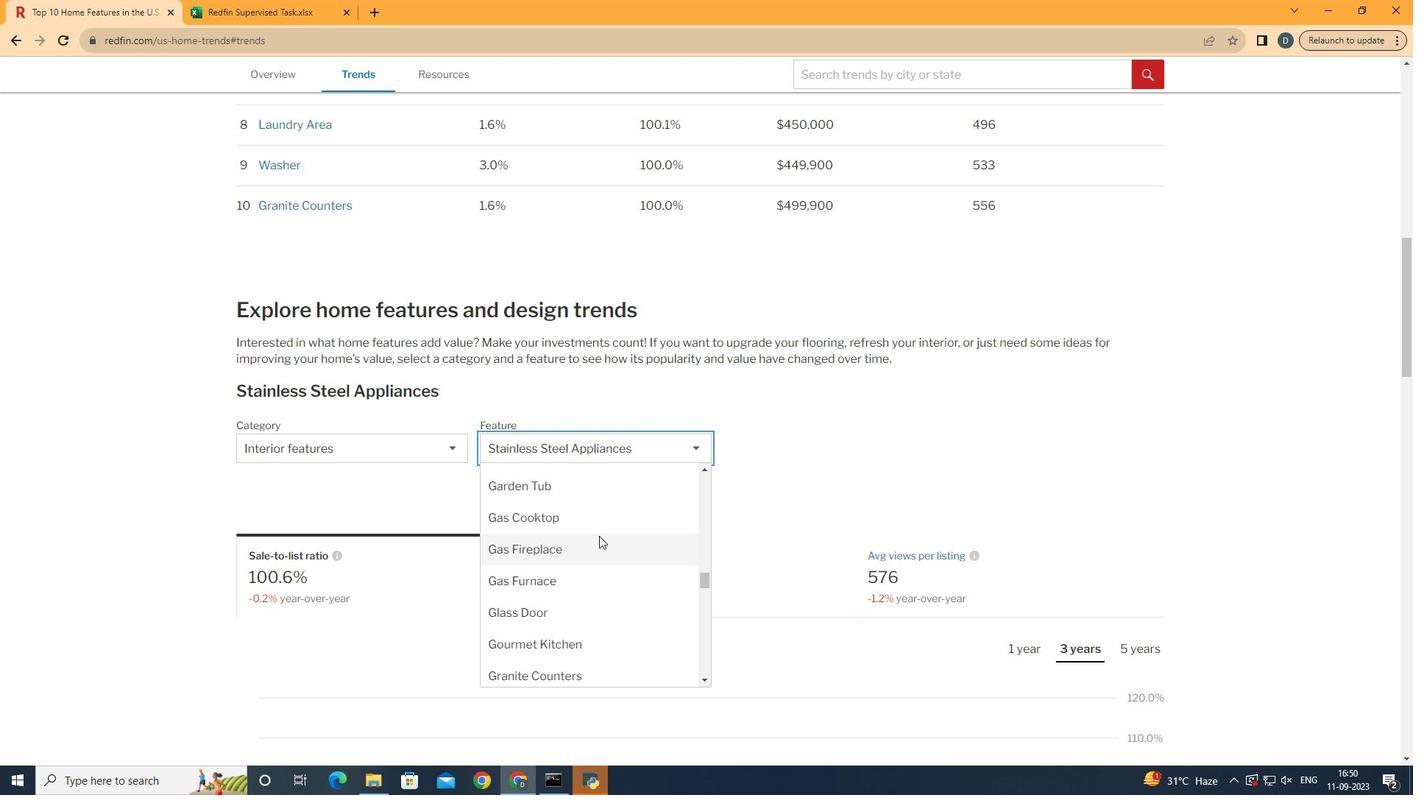 
Action: Mouse scrolled (633, 572) with delta (0, 0)
Screenshot: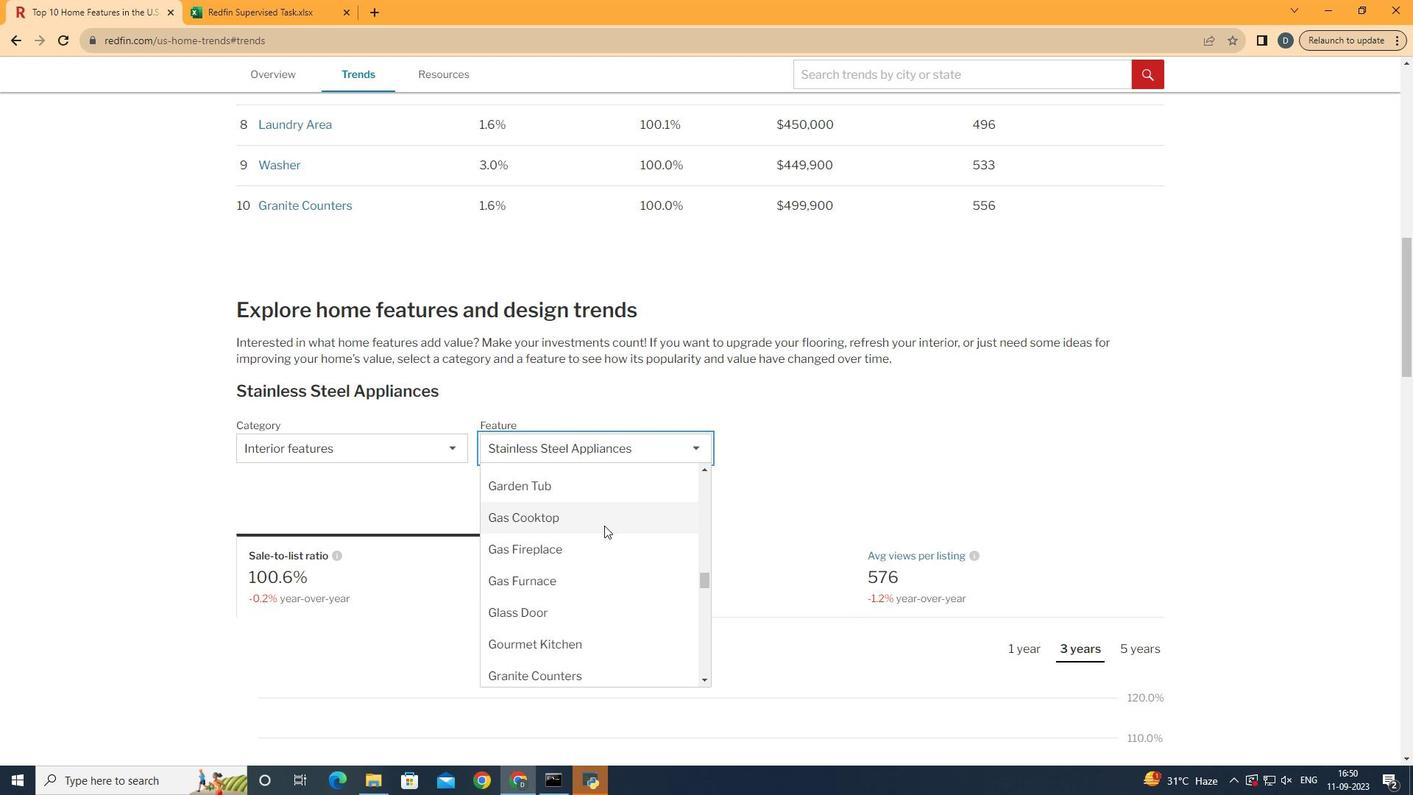 
Action: Mouse moved to (656, 608)
Screenshot: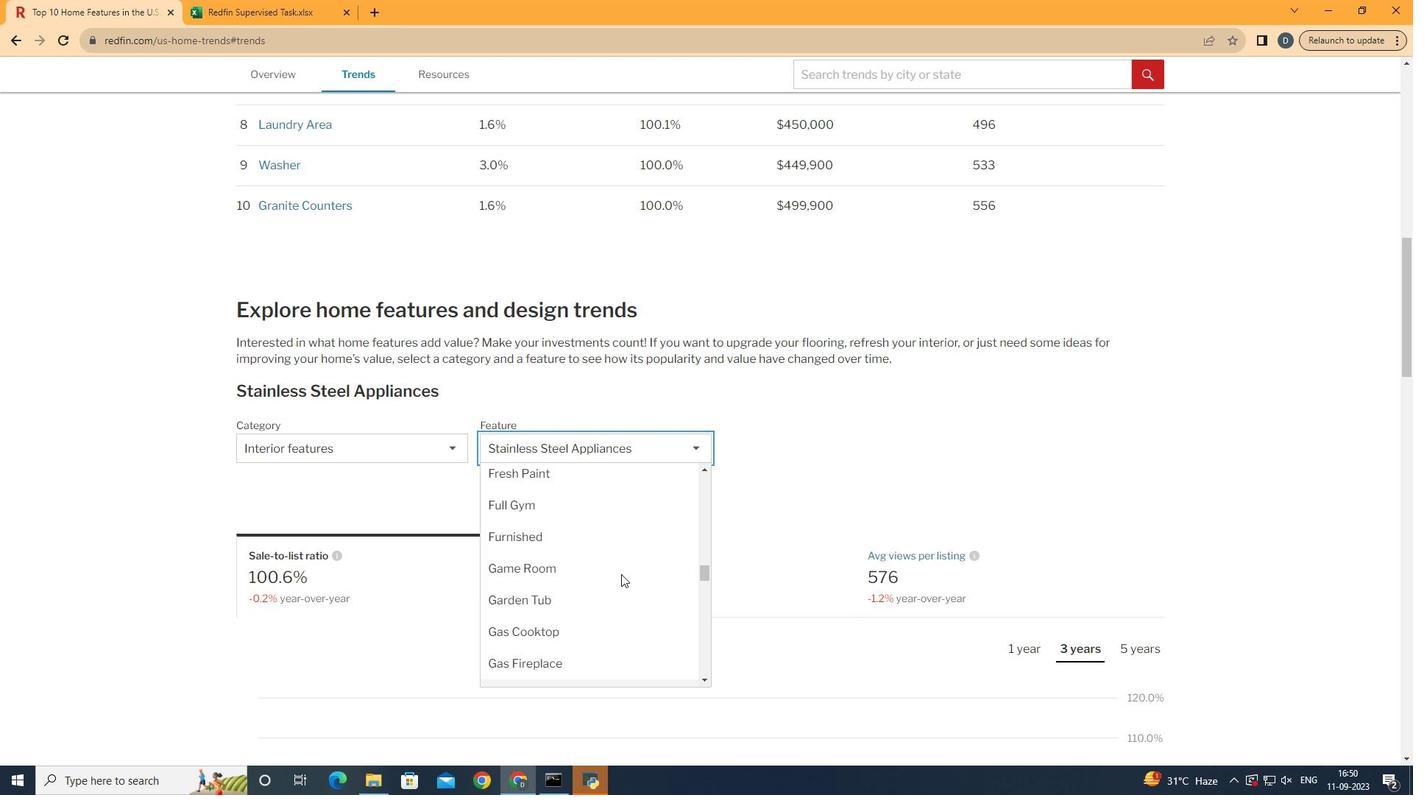 
Action: Mouse scrolled (656, 609) with delta (0, 0)
Screenshot: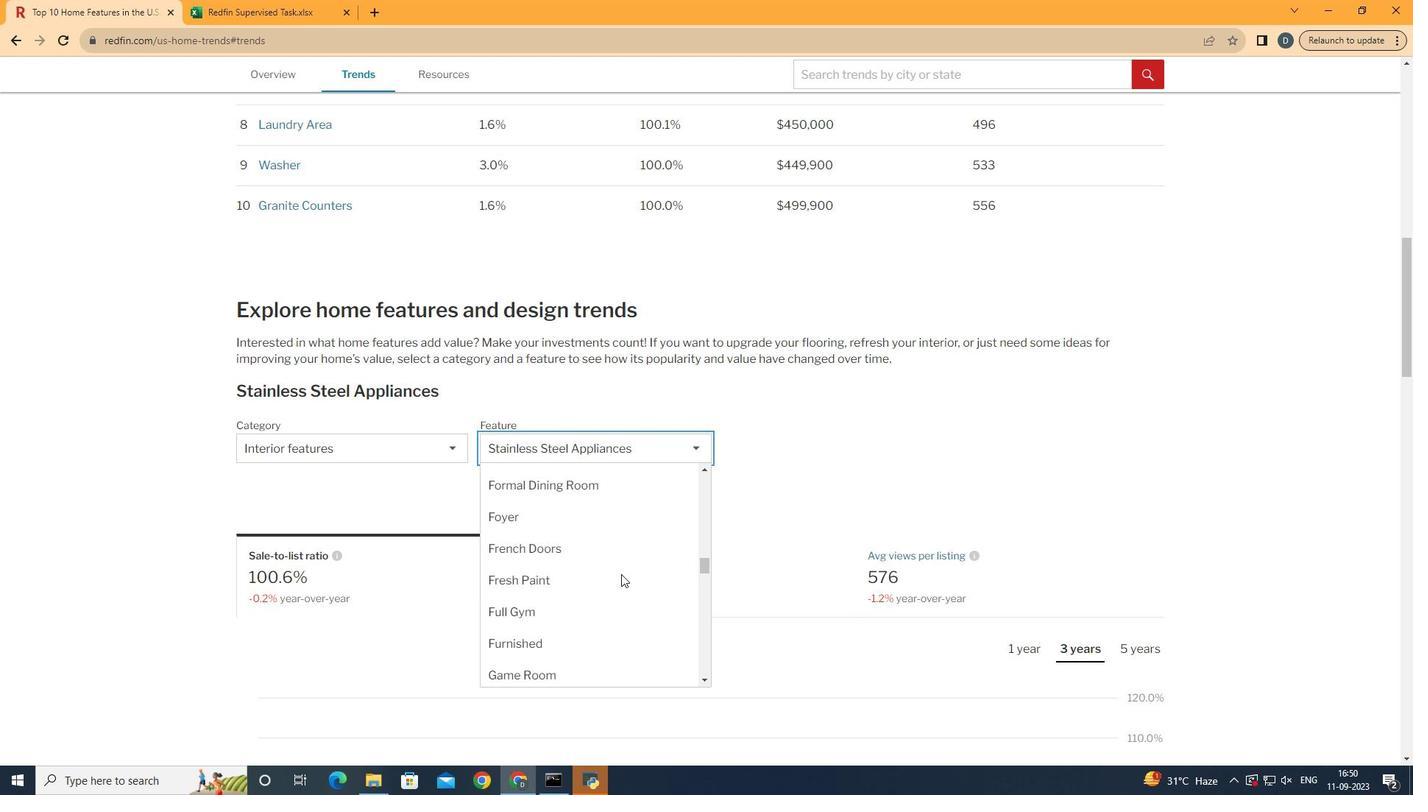 
Action: Mouse scrolled (656, 609) with delta (0, 0)
Screenshot: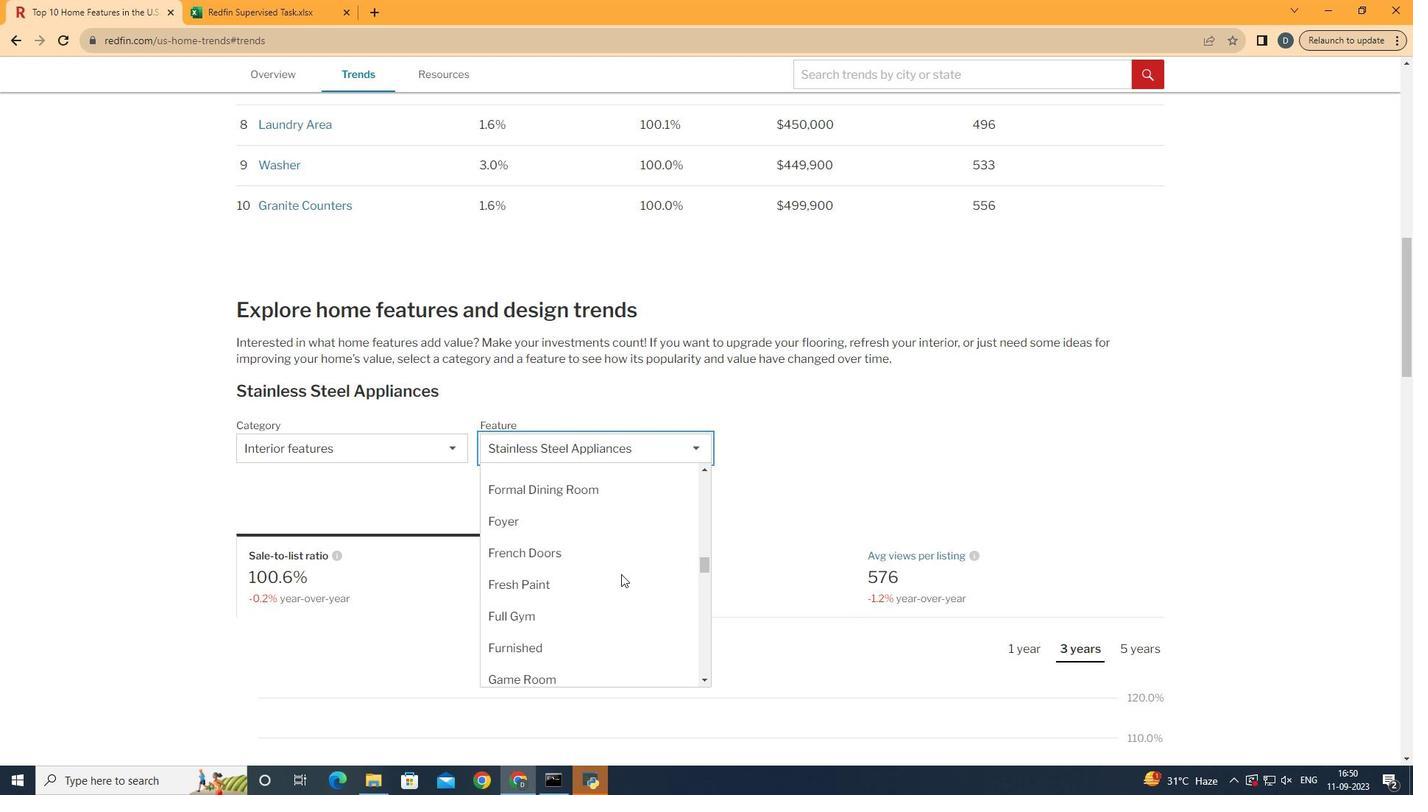 
Action: Mouse scrolled (656, 609) with delta (0, 0)
Screenshot: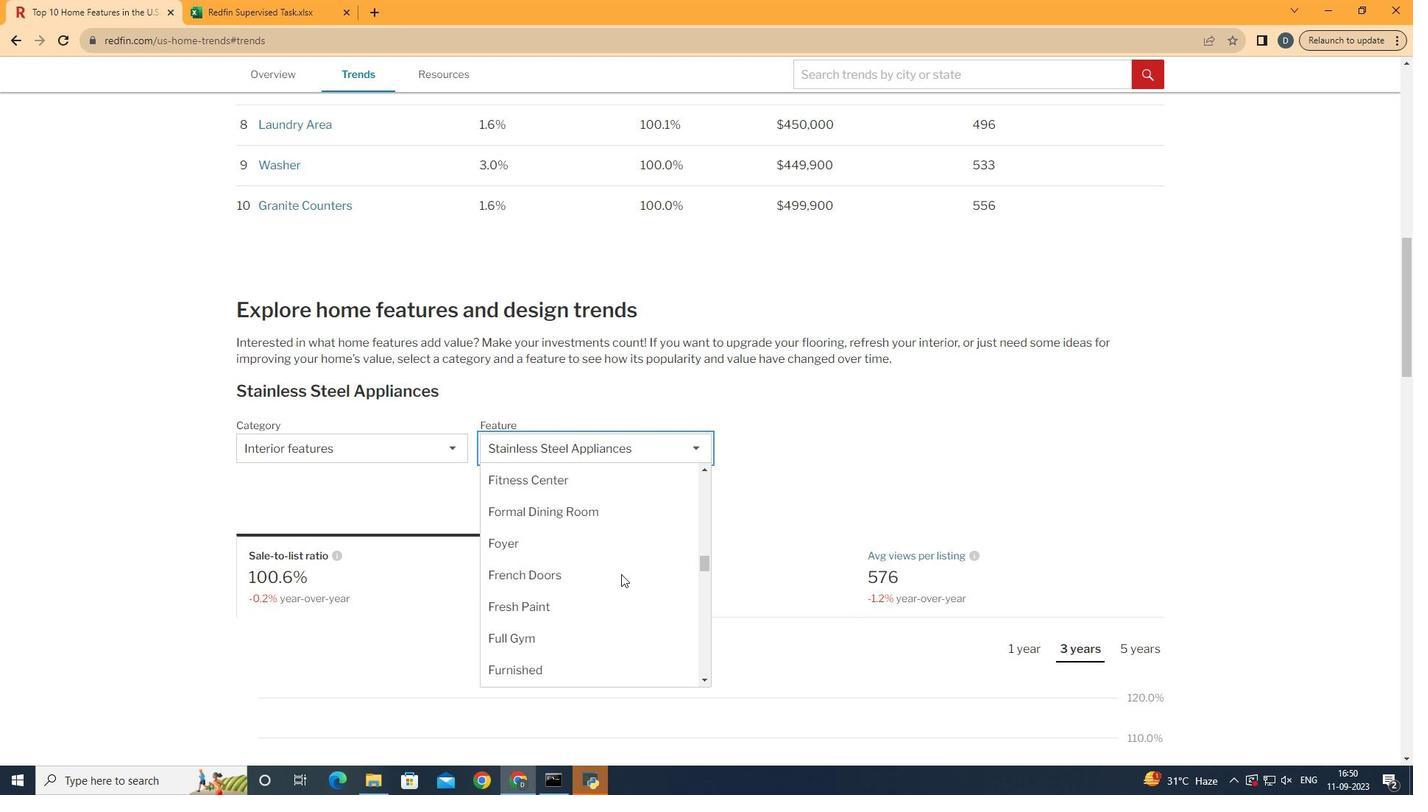
Action: Mouse scrolled (656, 609) with delta (0, 0)
Screenshot: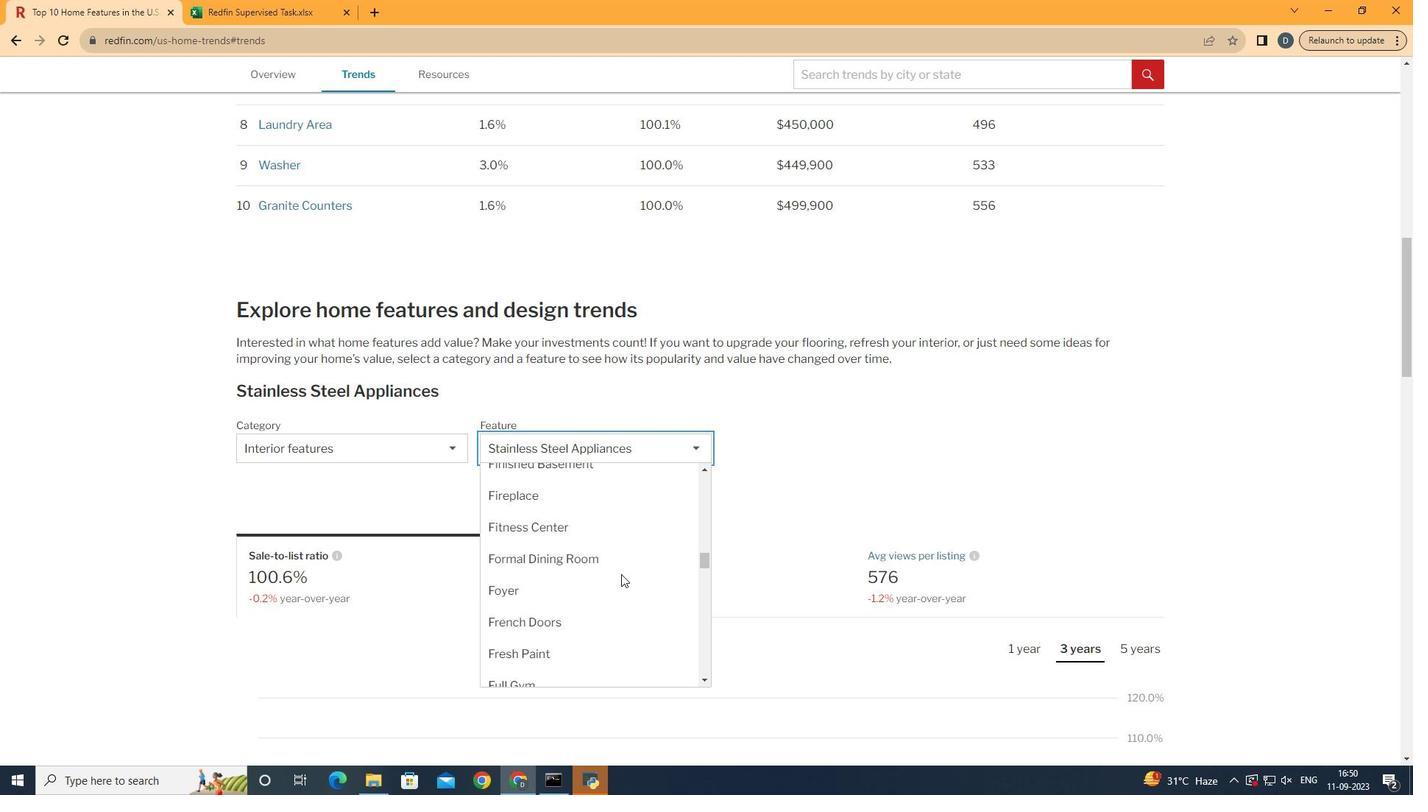 
Action: Mouse moved to (654, 575)
Screenshot: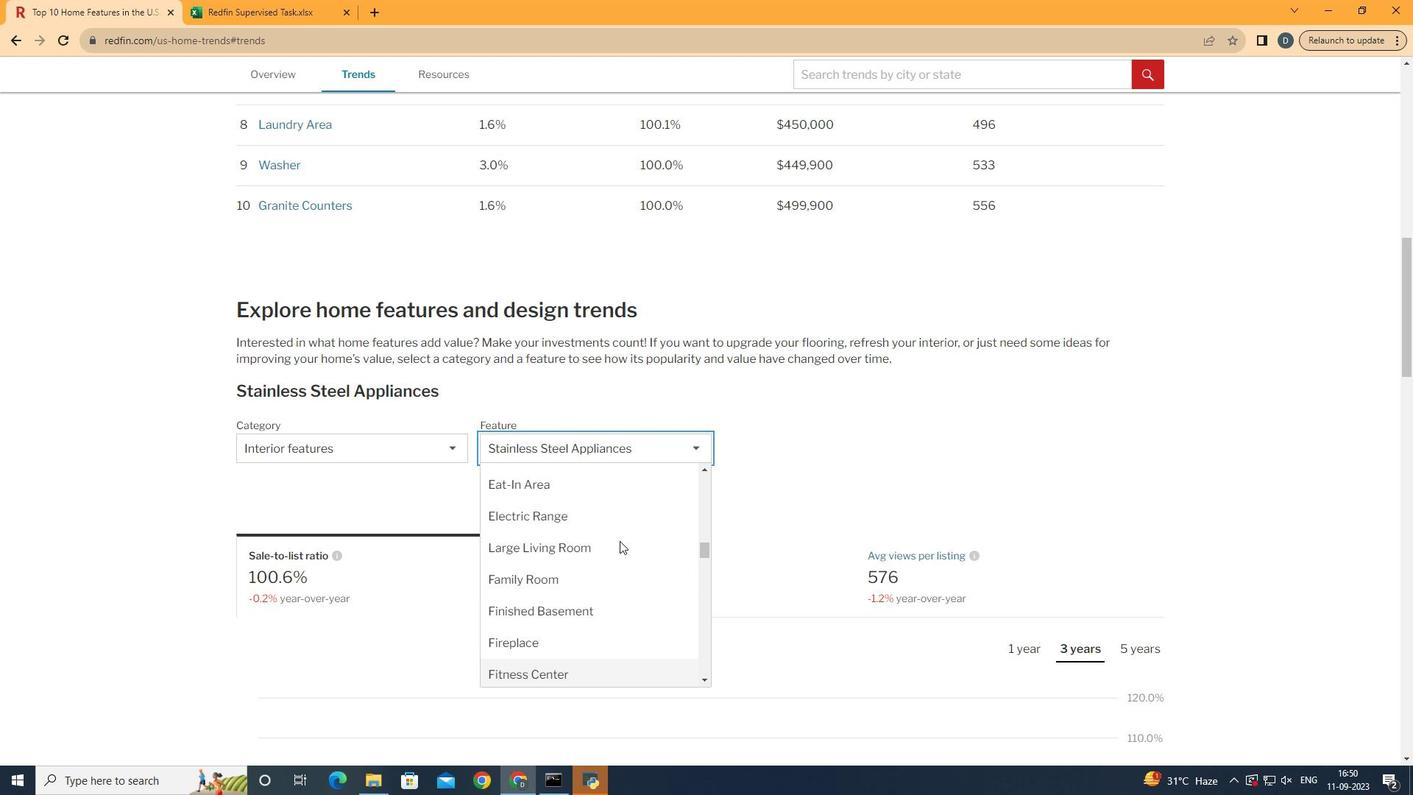 
Action: Mouse scrolled (654, 576) with delta (0, 0)
Screenshot: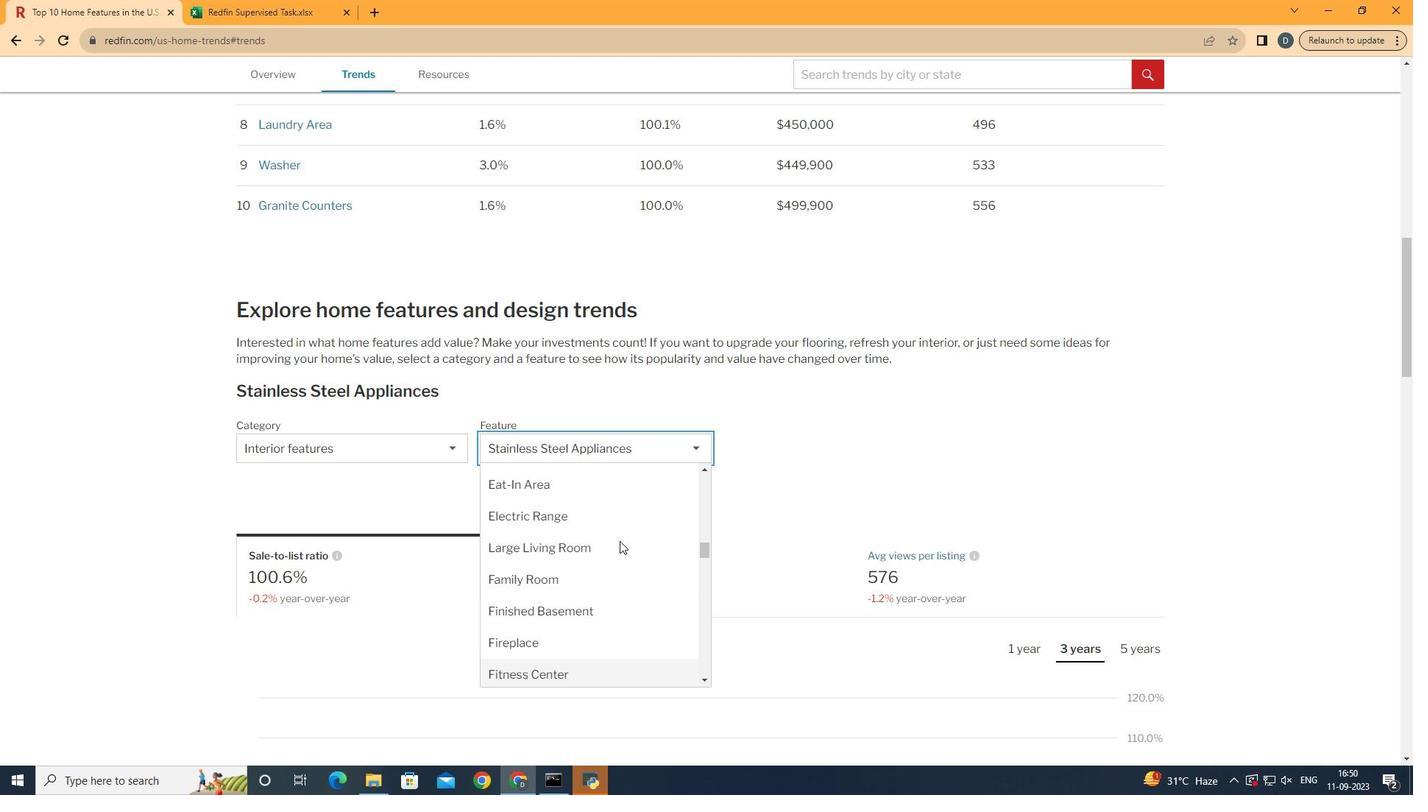 
Action: Mouse scrolled (654, 576) with delta (0, 0)
Screenshot: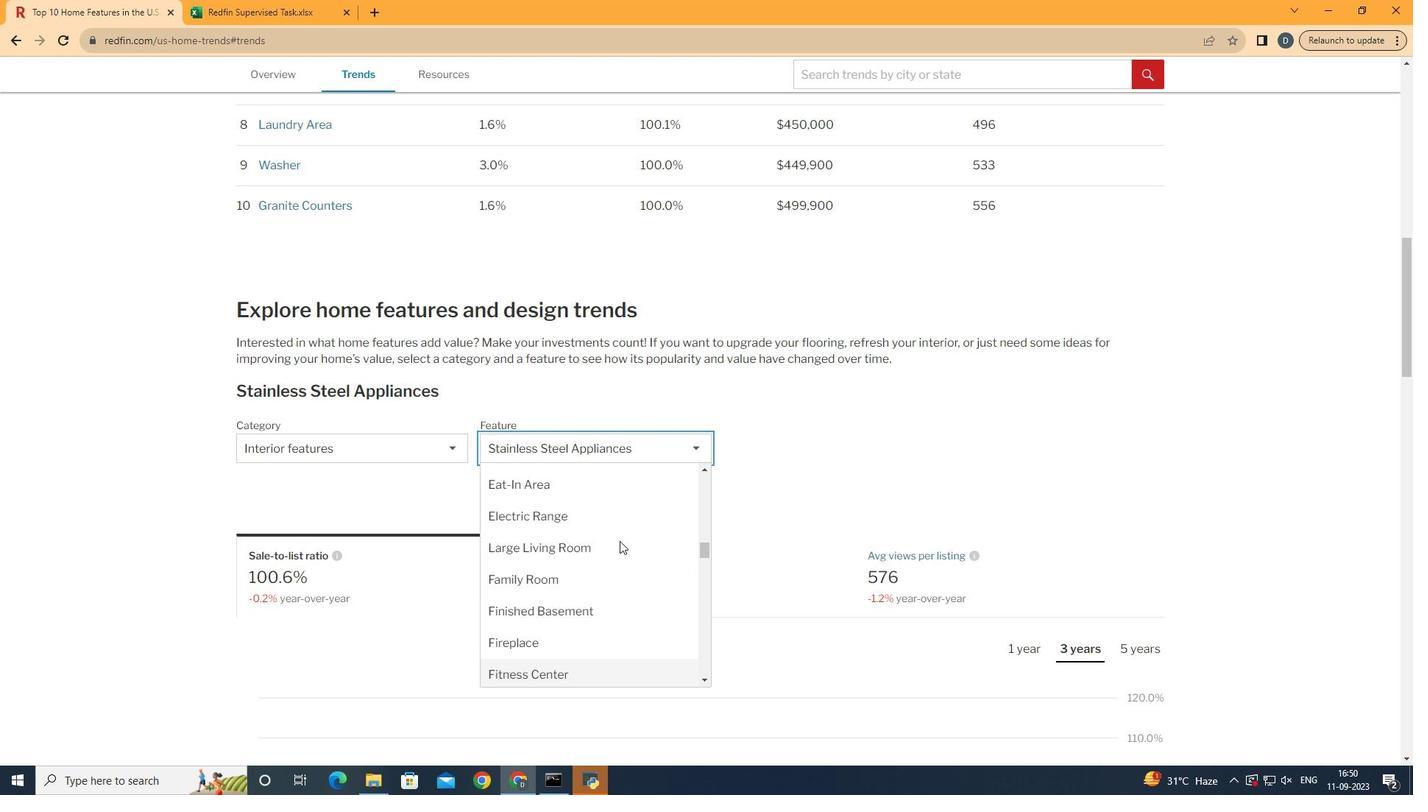 
Action: Mouse scrolled (654, 576) with delta (0, 0)
Screenshot: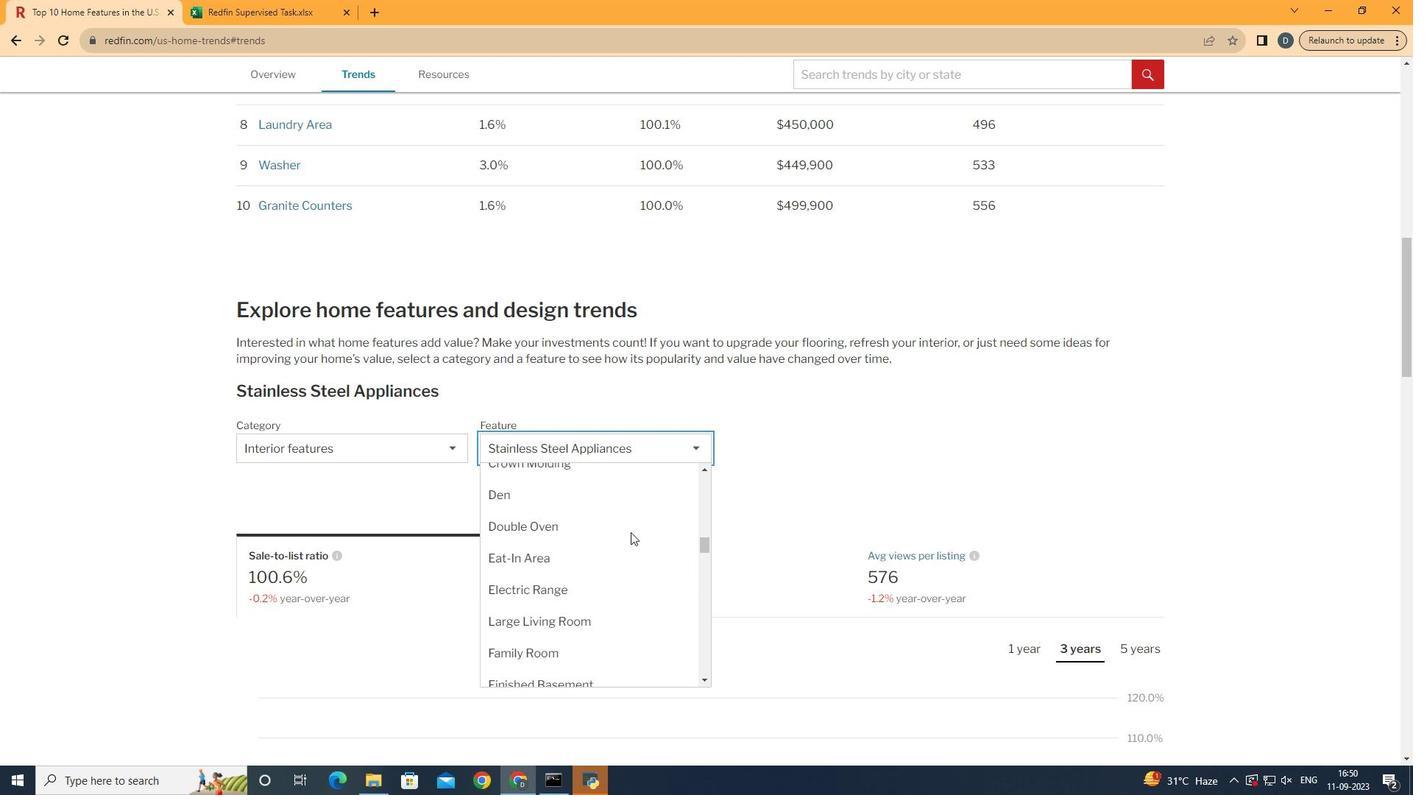 
Action: Mouse moved to (639, 629)
Screenshot: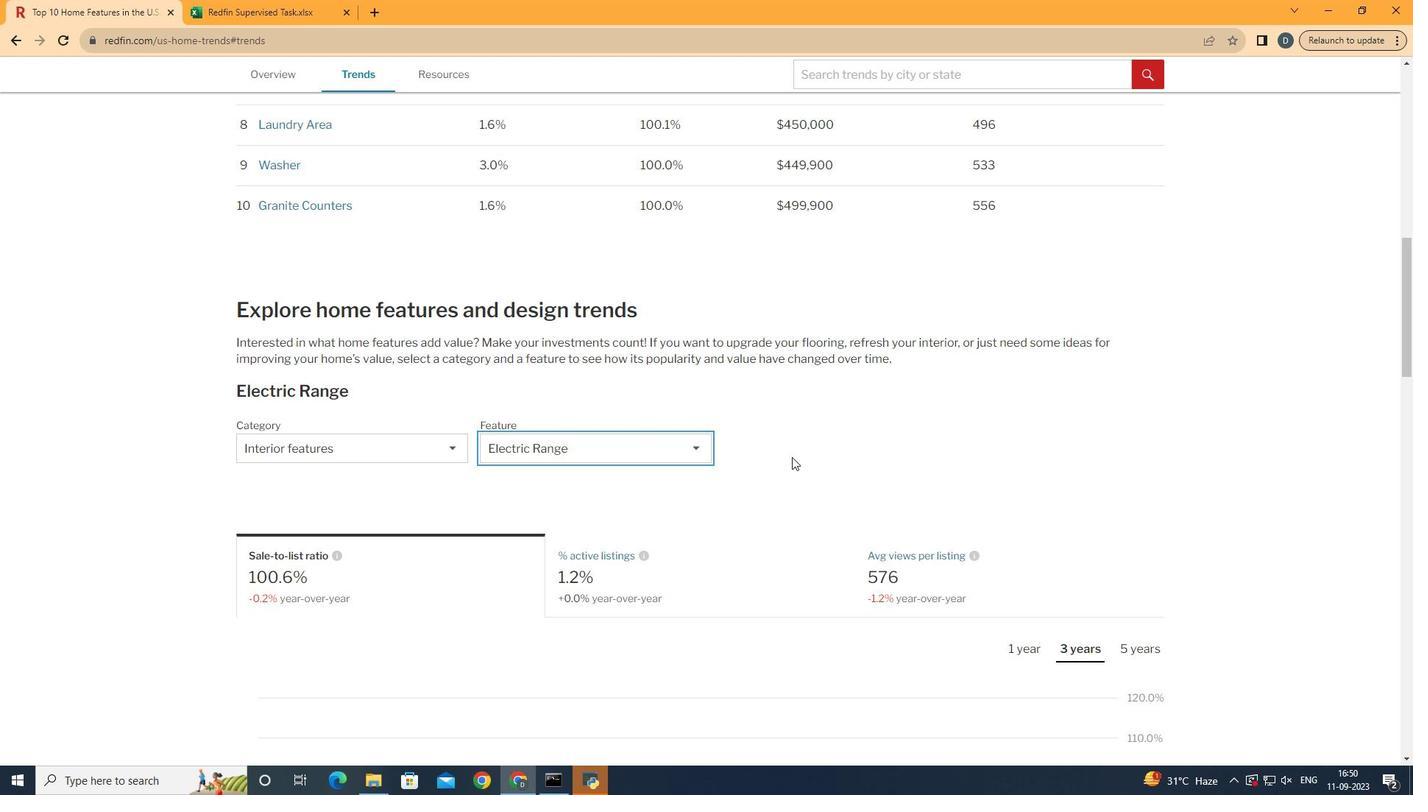 
Action: Mouse pressed left at (639, 629)
Screenshot: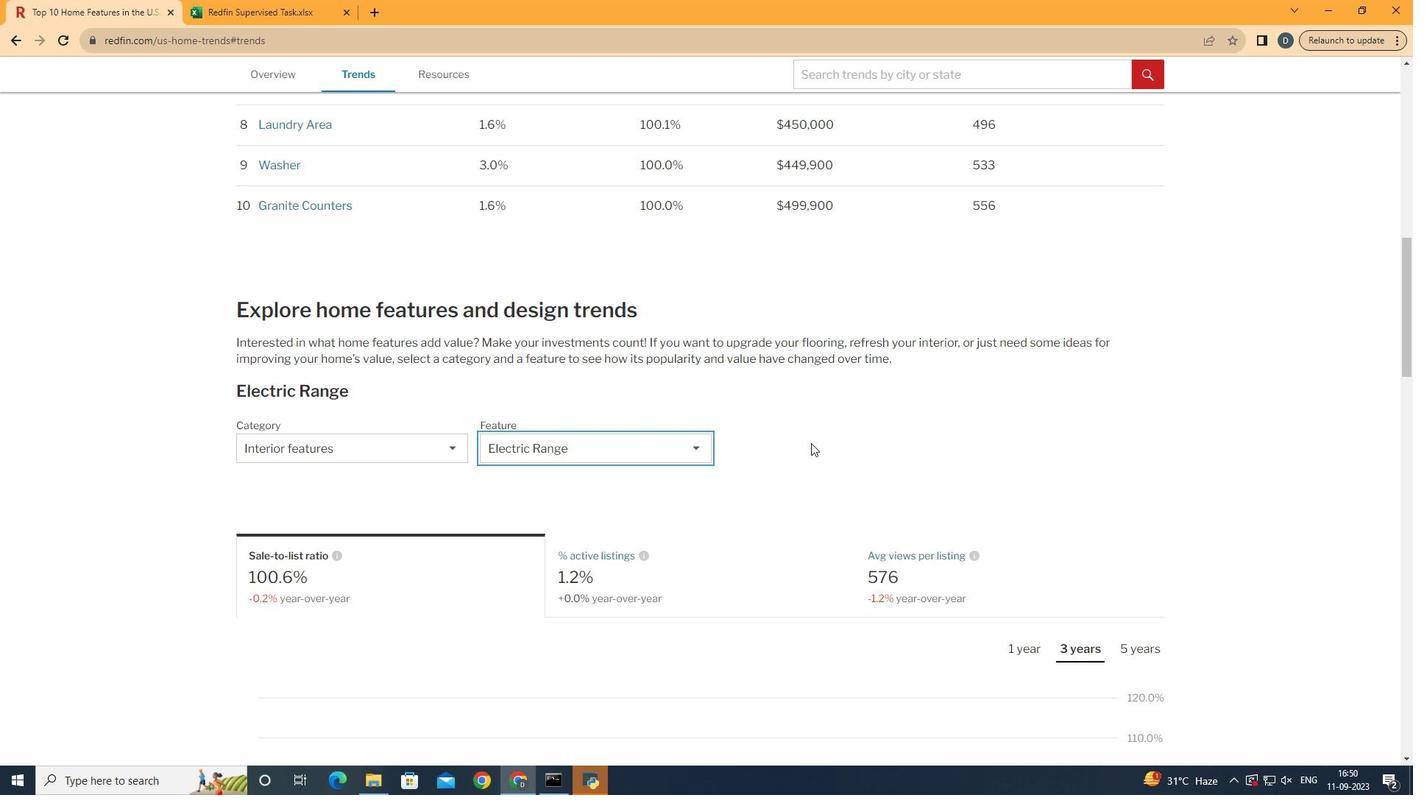 
Action: Mouse moved to (846, 477)
Screenshot: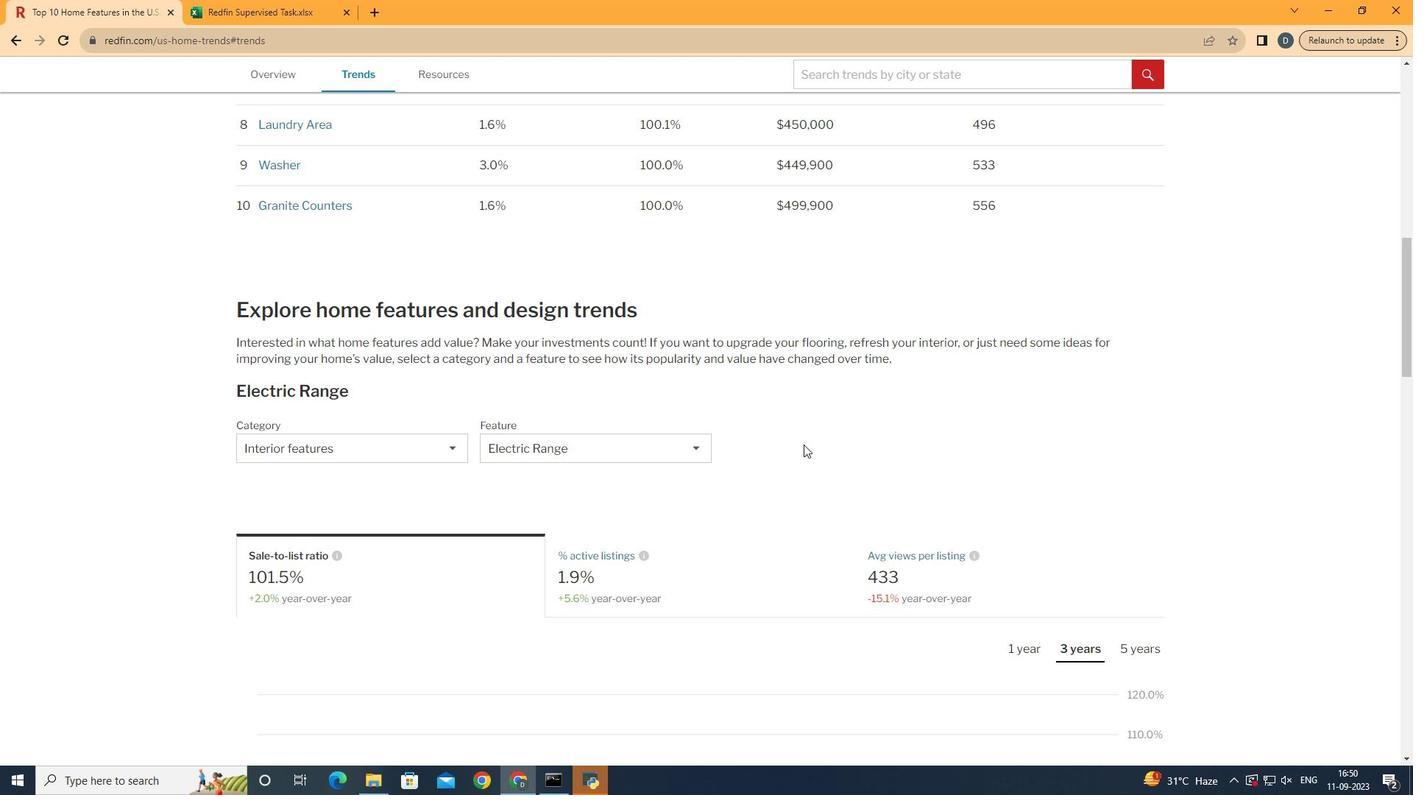 
Action: Mouse pressed left at (846, 477)
Screenshot: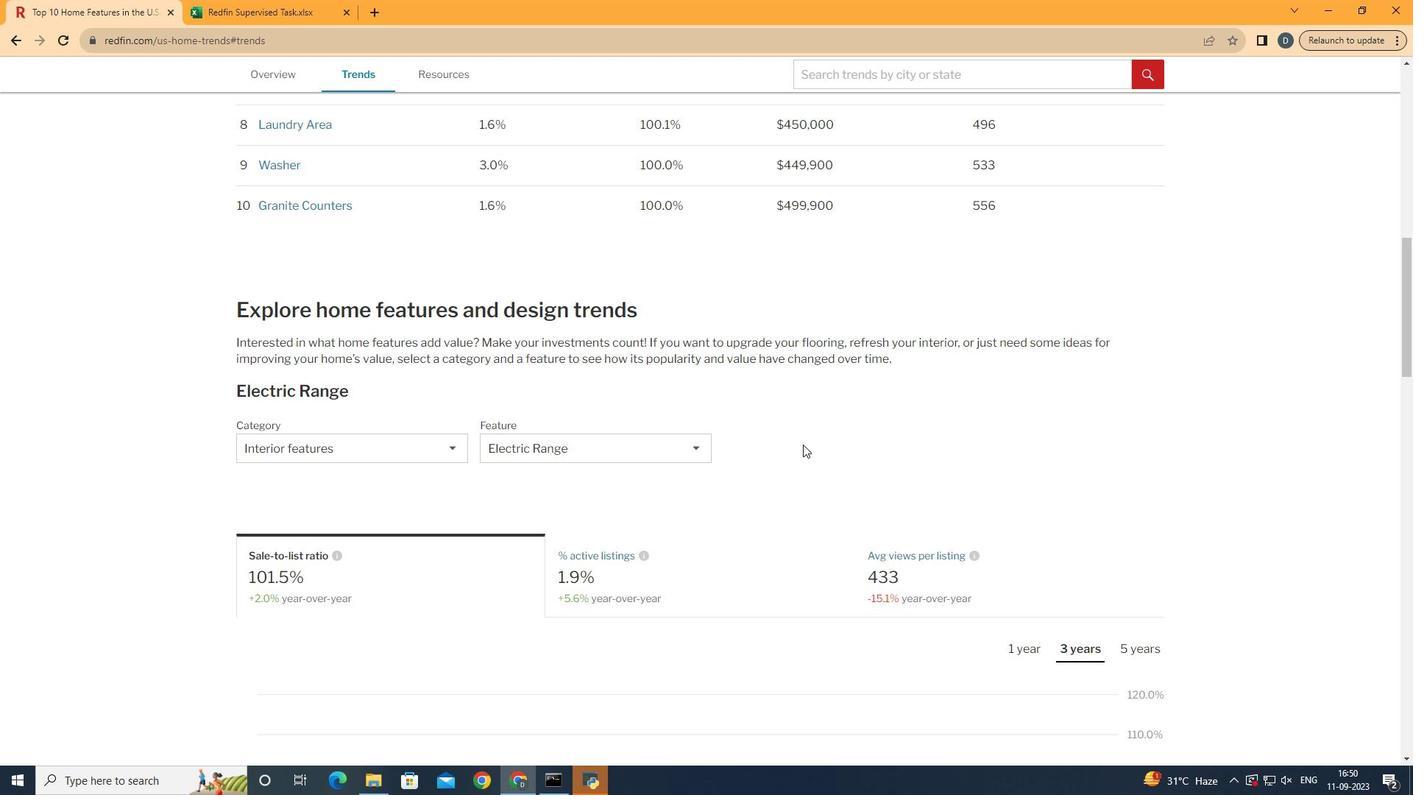 
Action: Mouse moved to (837, 479)
Screenshot: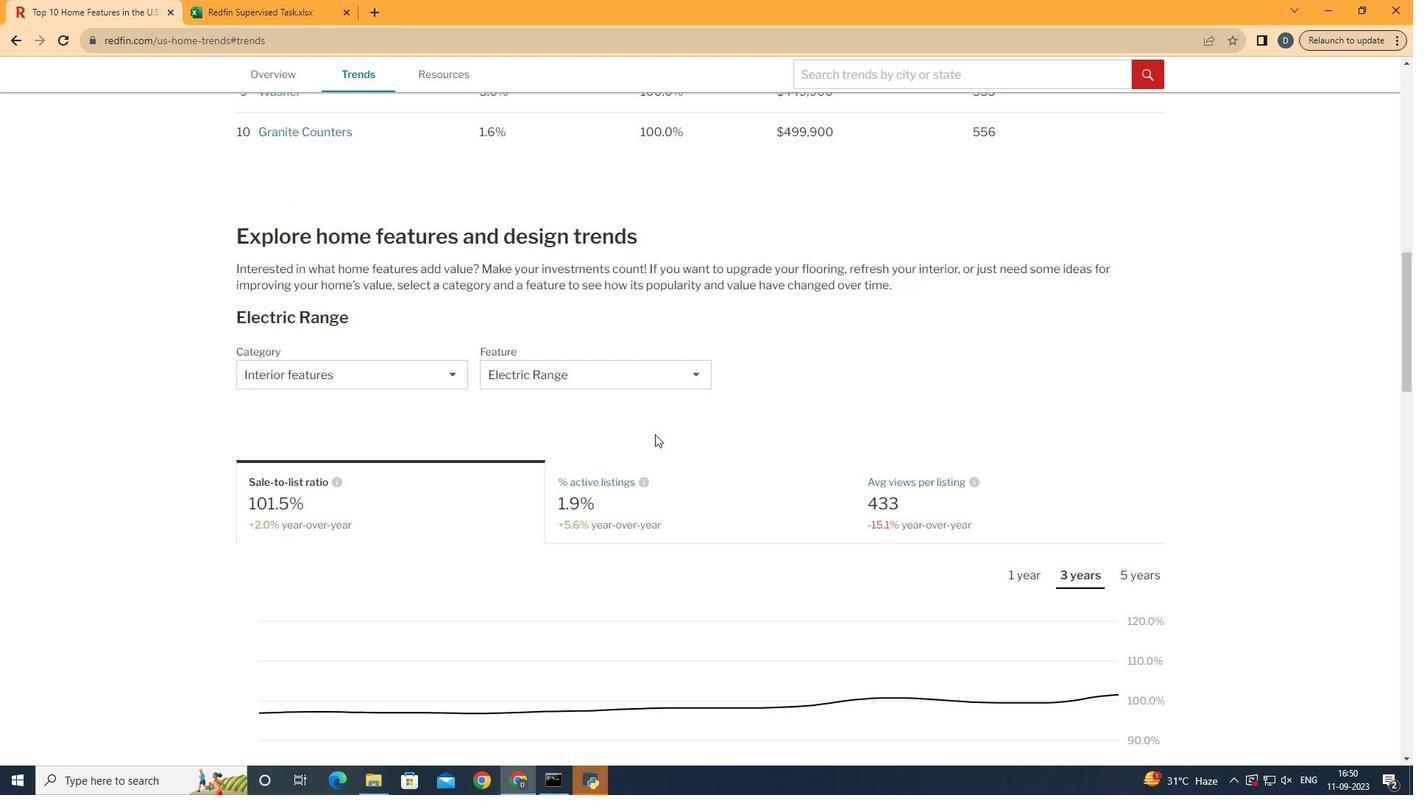 
Action: Mouse scrolled (837, 478) with delta (0, 0)
Screenshot: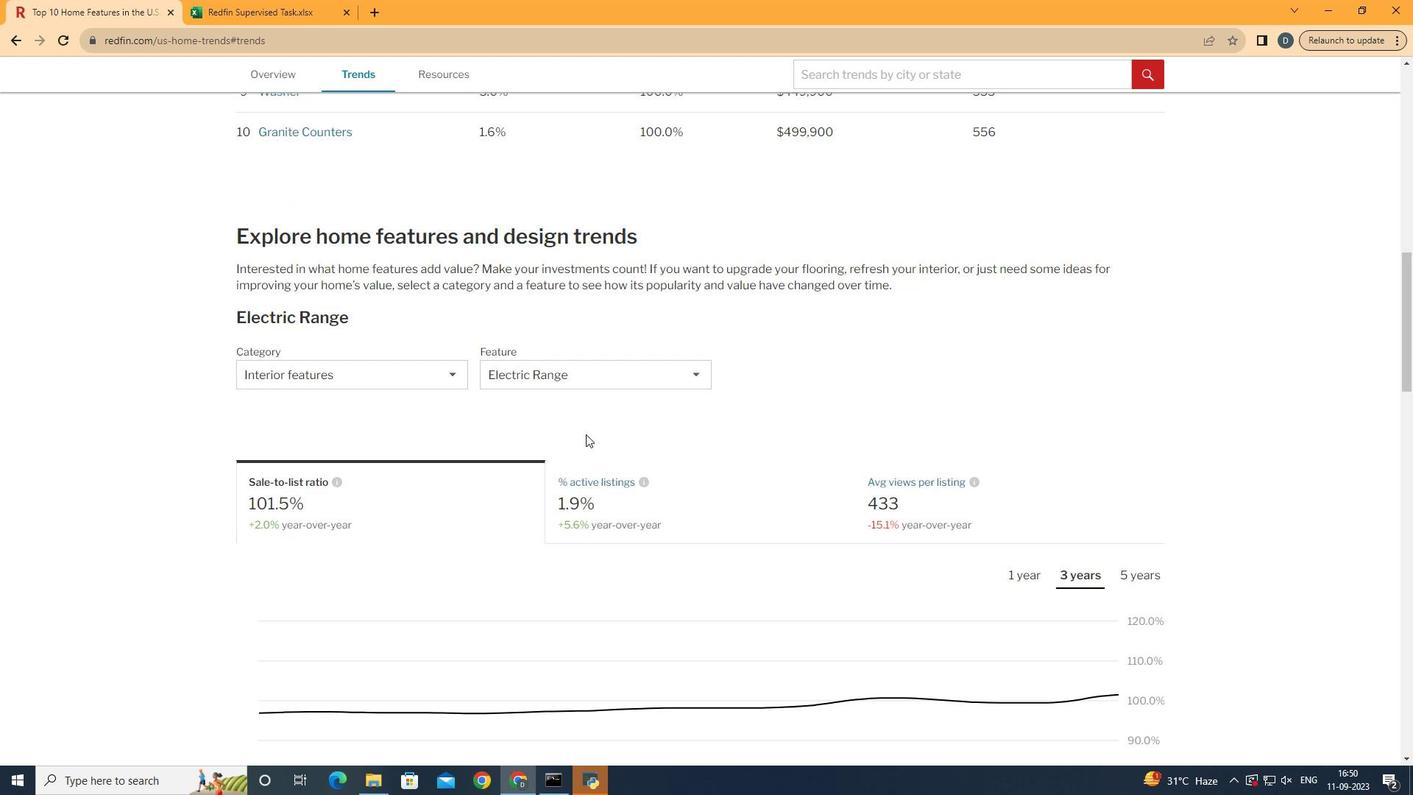 
Action: Mouse moved to (749, 533)
Screenshot: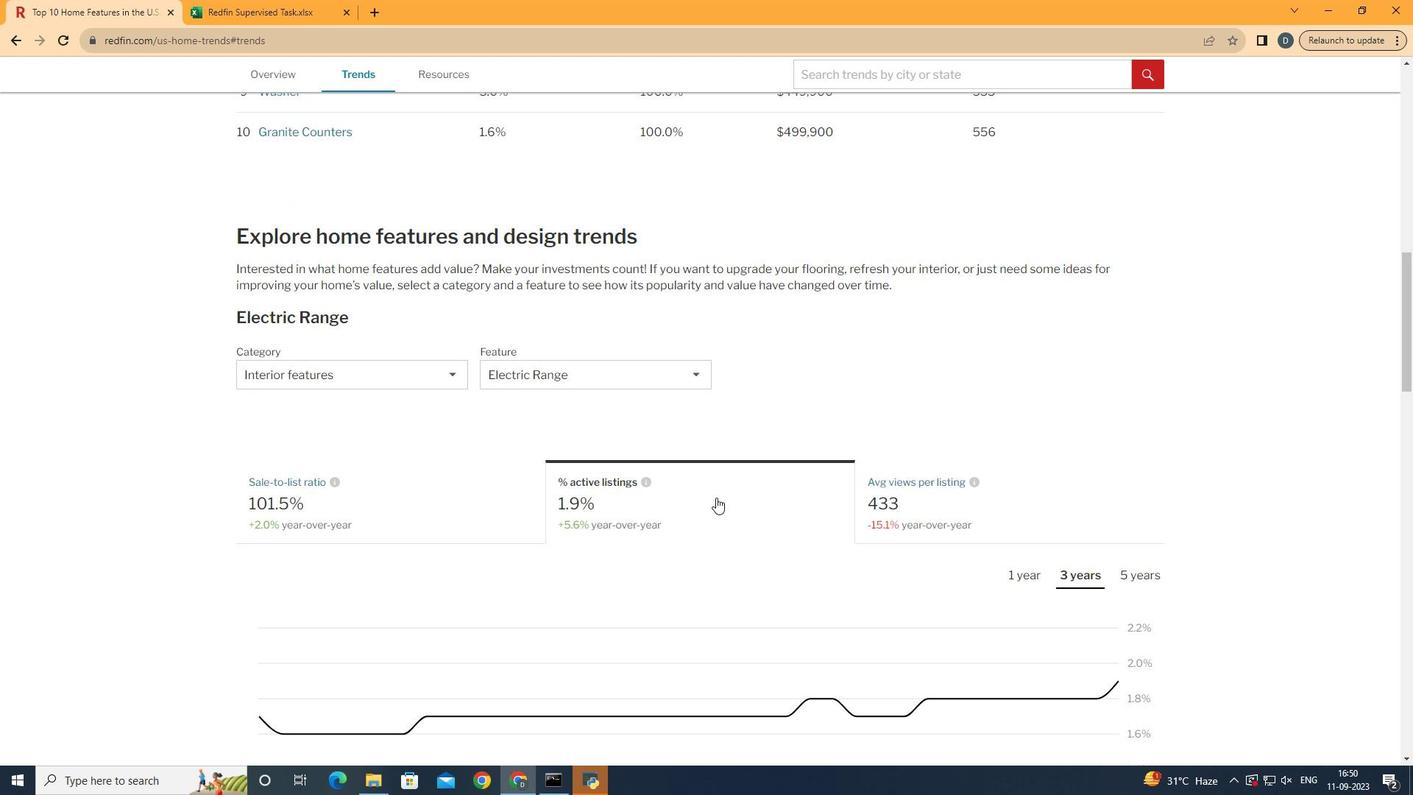
Action: Mouse pressed left at (749, 533)
Screenshot: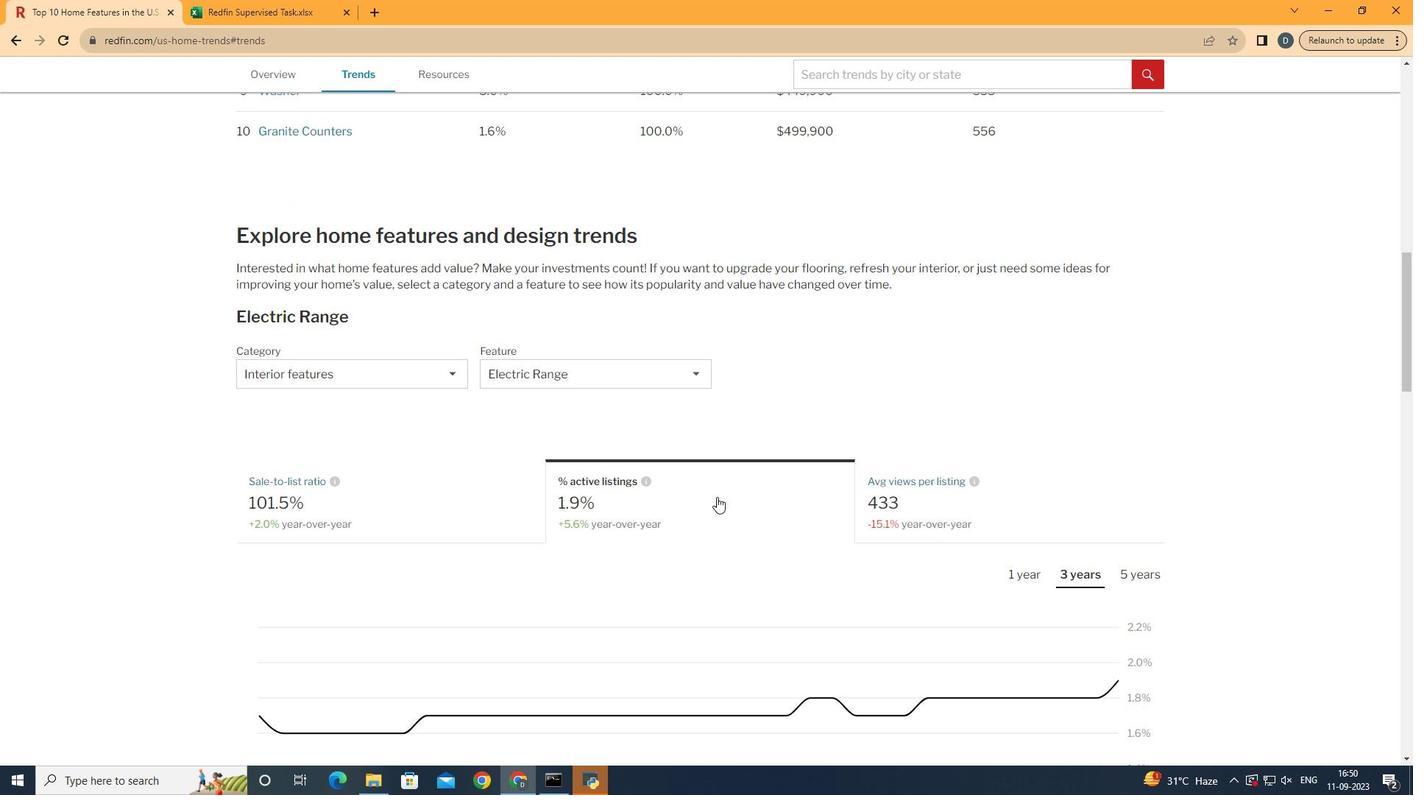 
Action: Mouse moved to (751, 531)
Screenshot: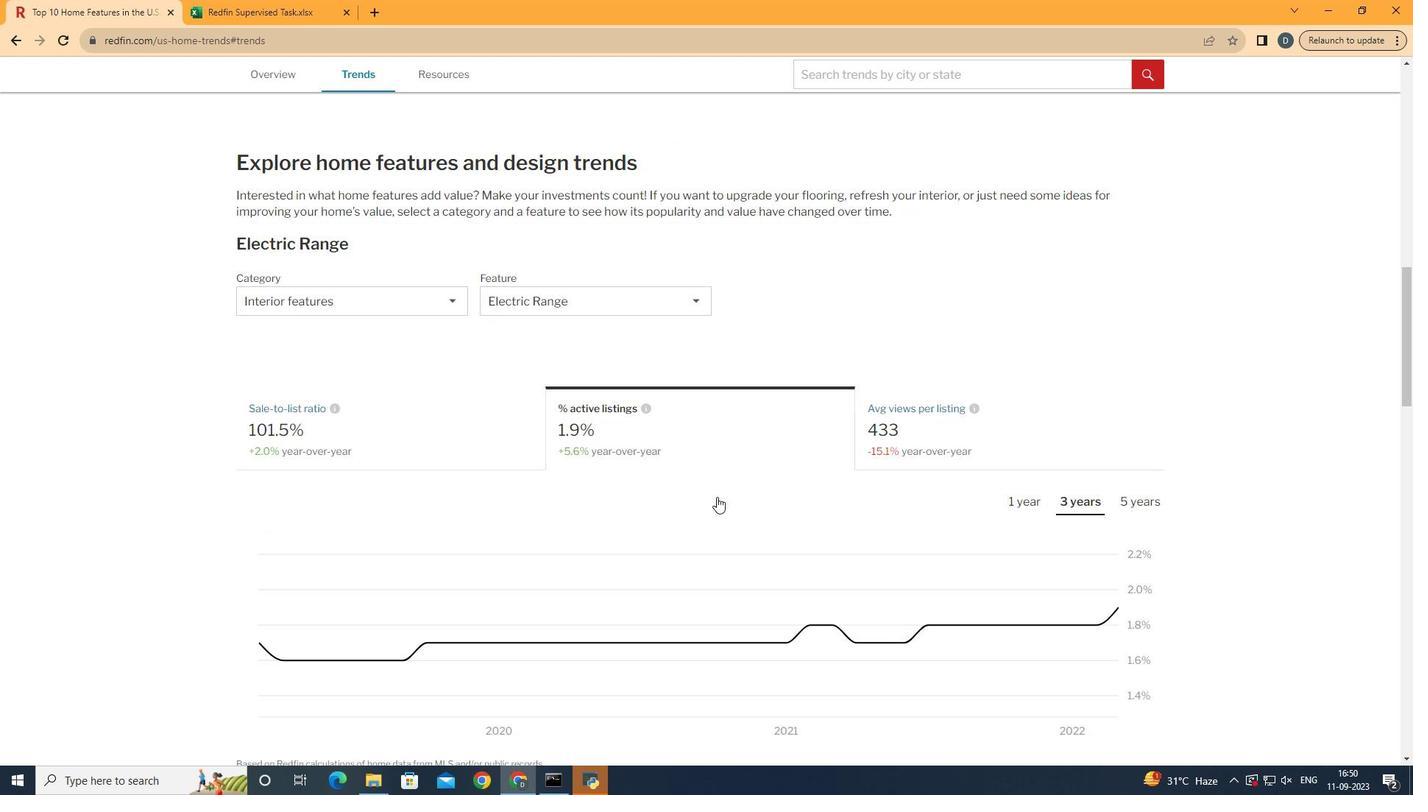 
Action: Mouse scrolled (751, 530) with delta (0, 0)
Screenshot: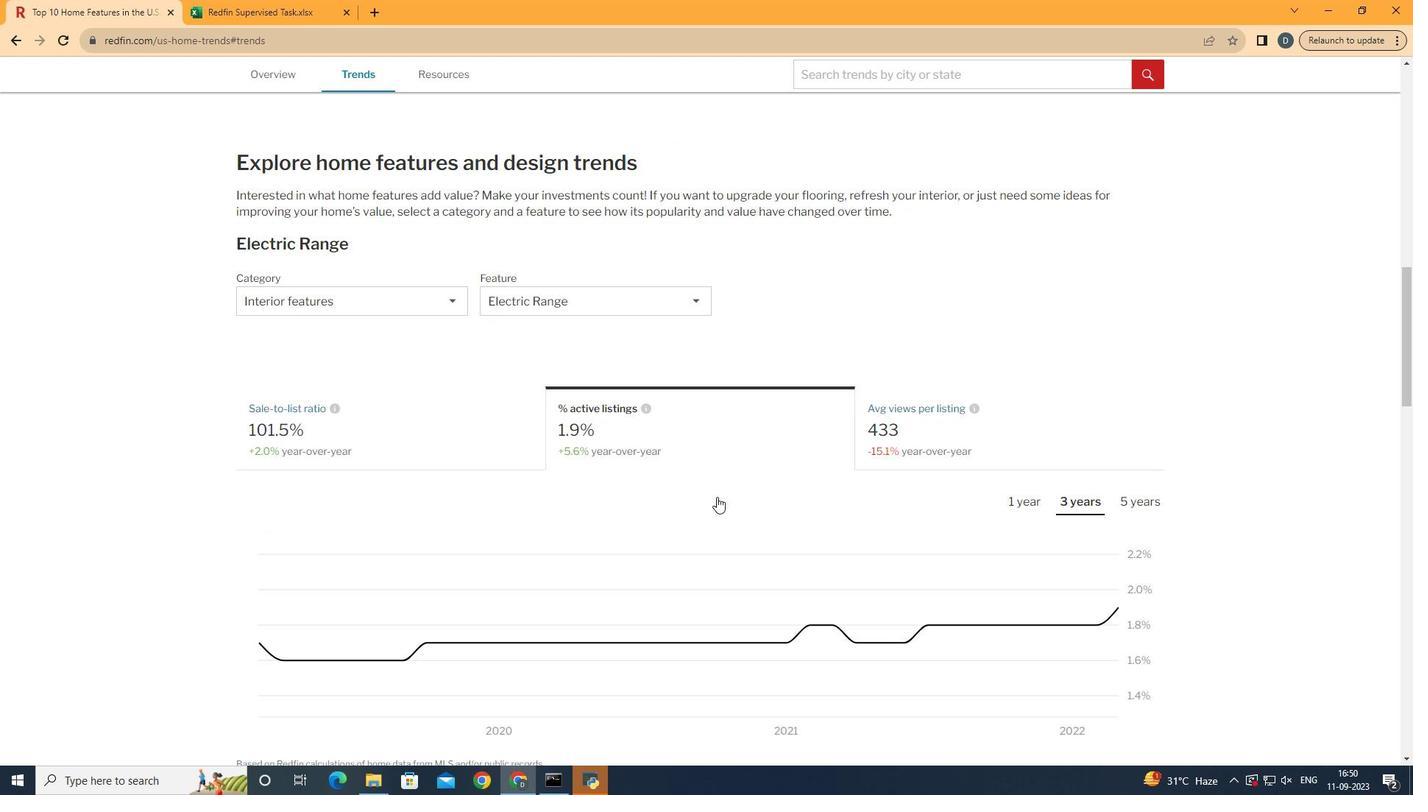 
Action: Mouse moved to (751, 531)
Screenshot: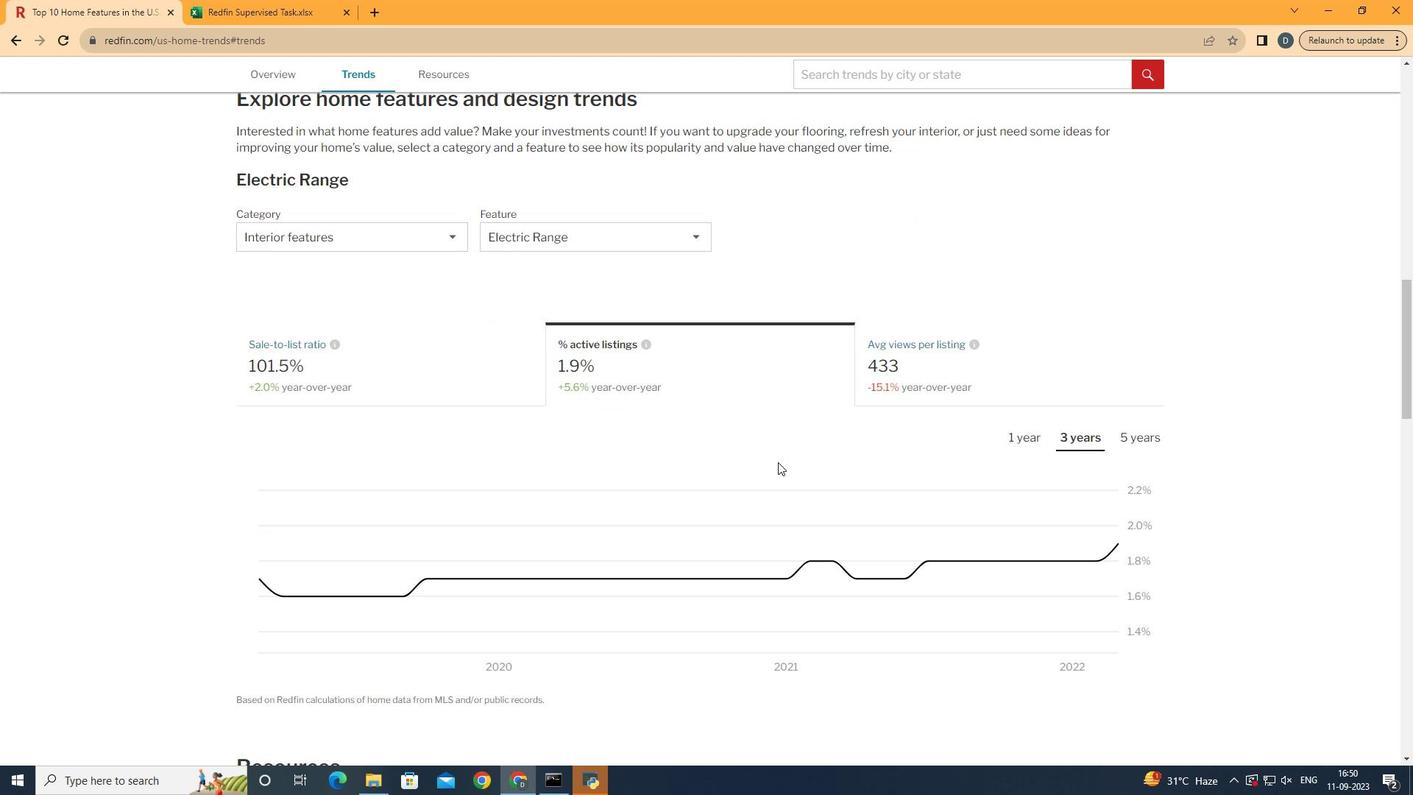 
Action: Mouse scrolled (751, 530) with delta (0, 0)
Screenshot: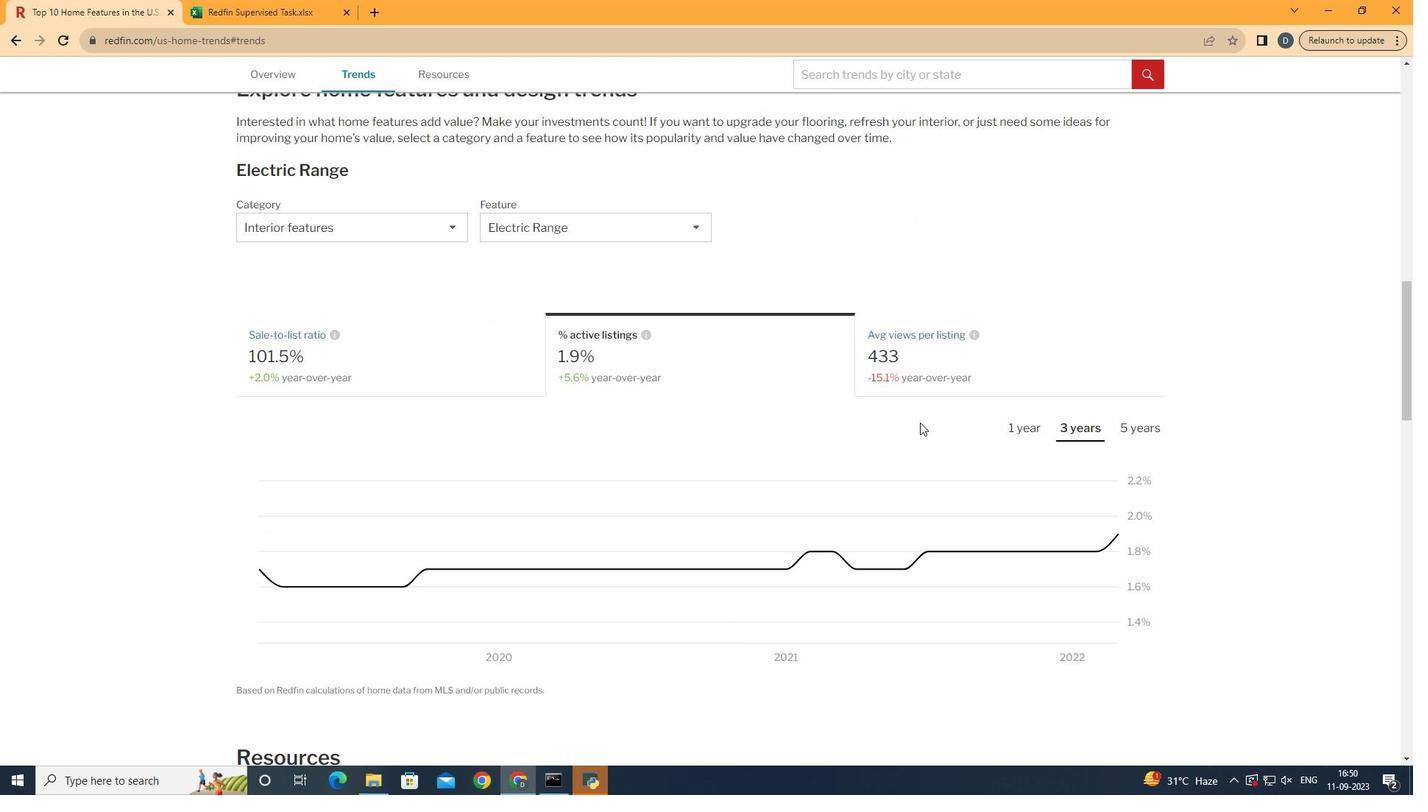 
Action: Mouse moved to (1048, 459)
Screenshot: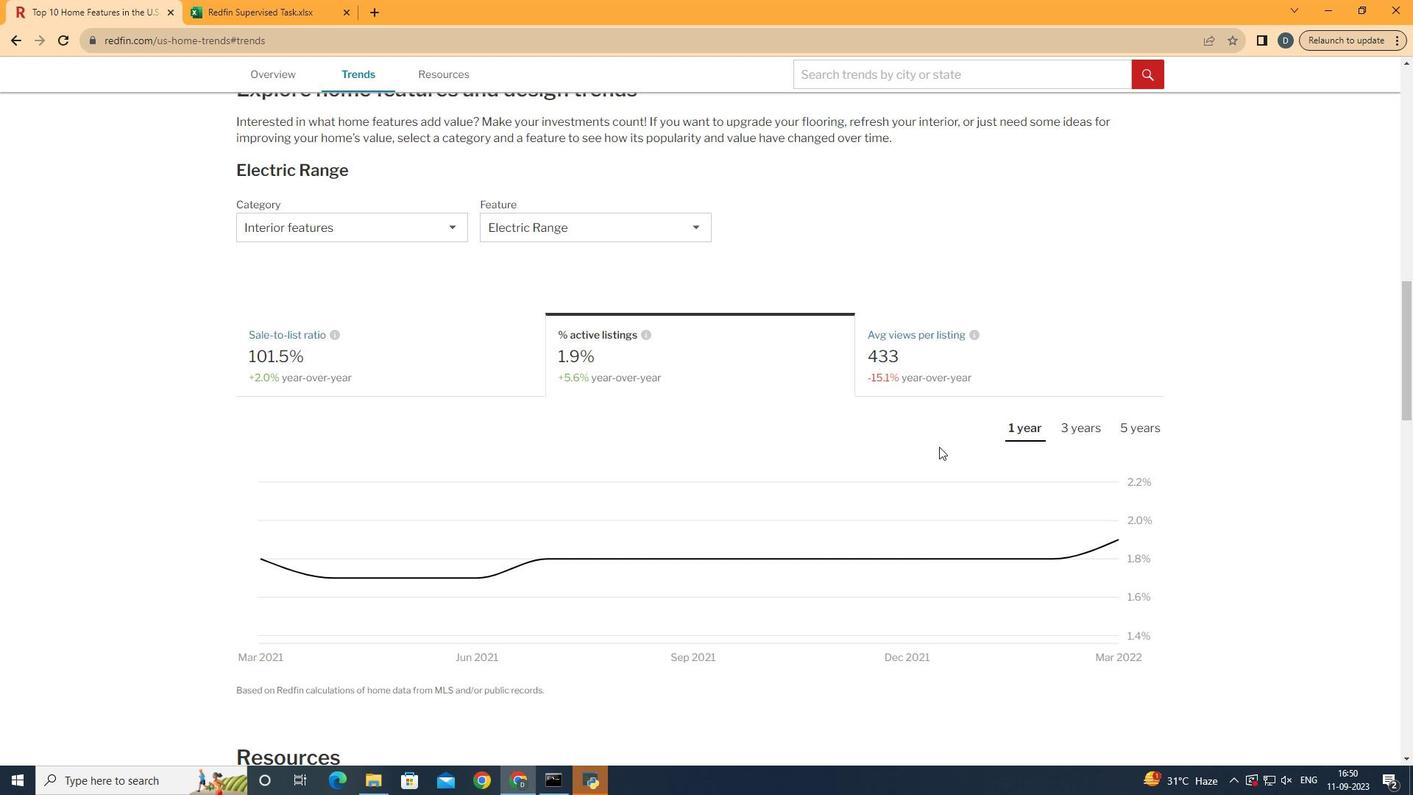 
Action: Mouse pressed left at (1048, 459)
Screenshot: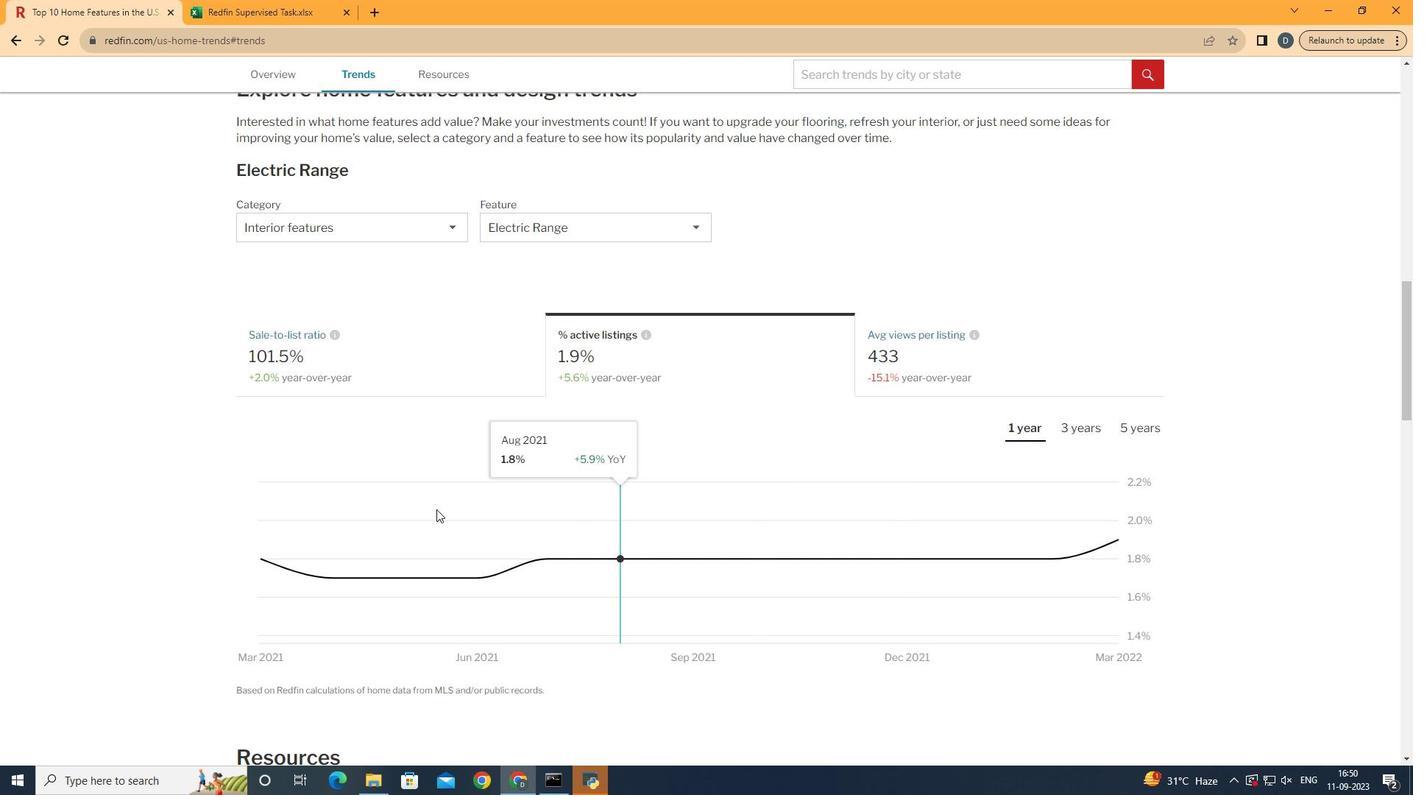 
Action: Mouse moved to (1146, 578)
Screenshot: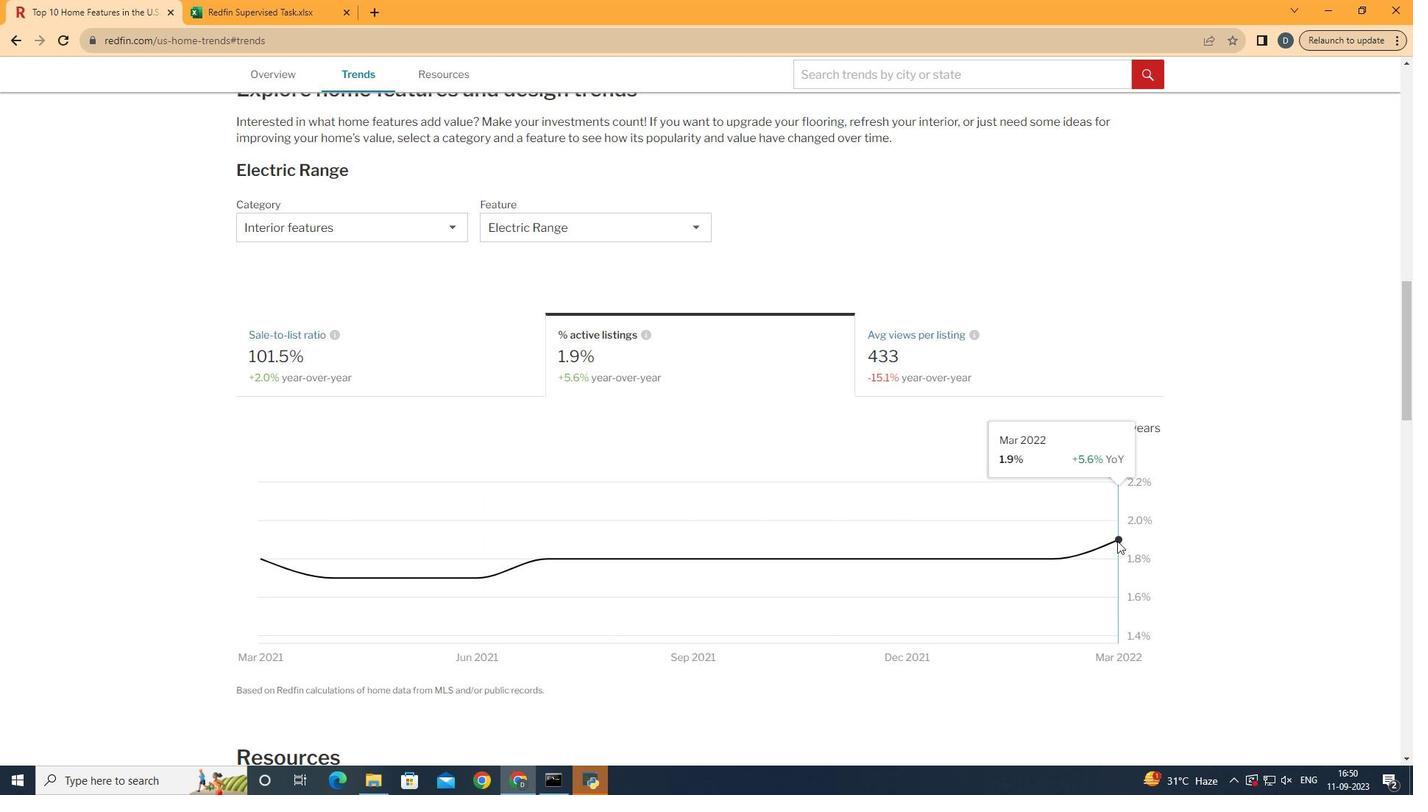 
